 Task: Add an event with the title Conference: Industry Trade Show, date '2024/04/04', time 7:30 AM to 9:30 AMand add a description: The sales team reviews individual and collective sales performance against set targets and key performance indicators (KPIs). They analyze sales metrics, revenue figures, conversion rates, and other relevant data to evaluate progress and identify areas for improvement. This performance review helps identify successful strategies and areas that require adjustment or additional support._x000D_
_x000D_
, put the event into Green category . Add location for the event as: 987 Luxembourg Gardens, Paris, France, logged in from the account softage.3@softage.netand send the event invitation to softage.9@softage.net and softage.10@softage.net. Set a reminder for the event 5 minutes before
Action: Mouse moved to (110, 106)
Screenshot: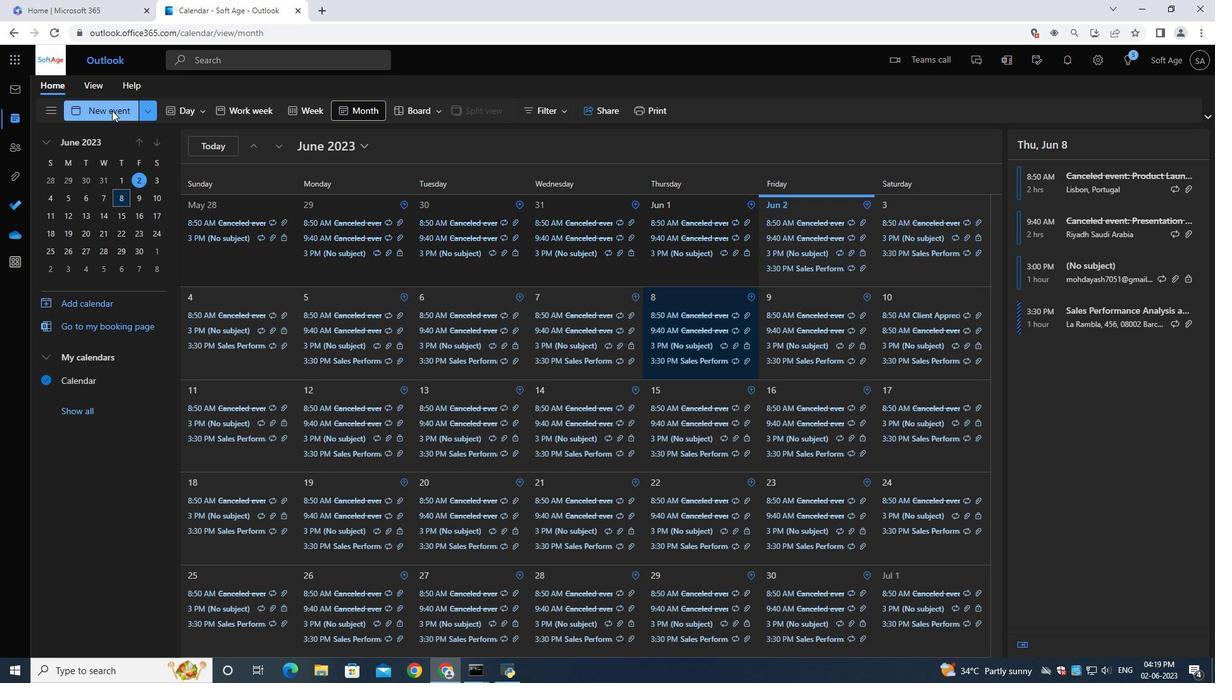 
Action: Mouse pressed left at (110, 106)
Screenshot: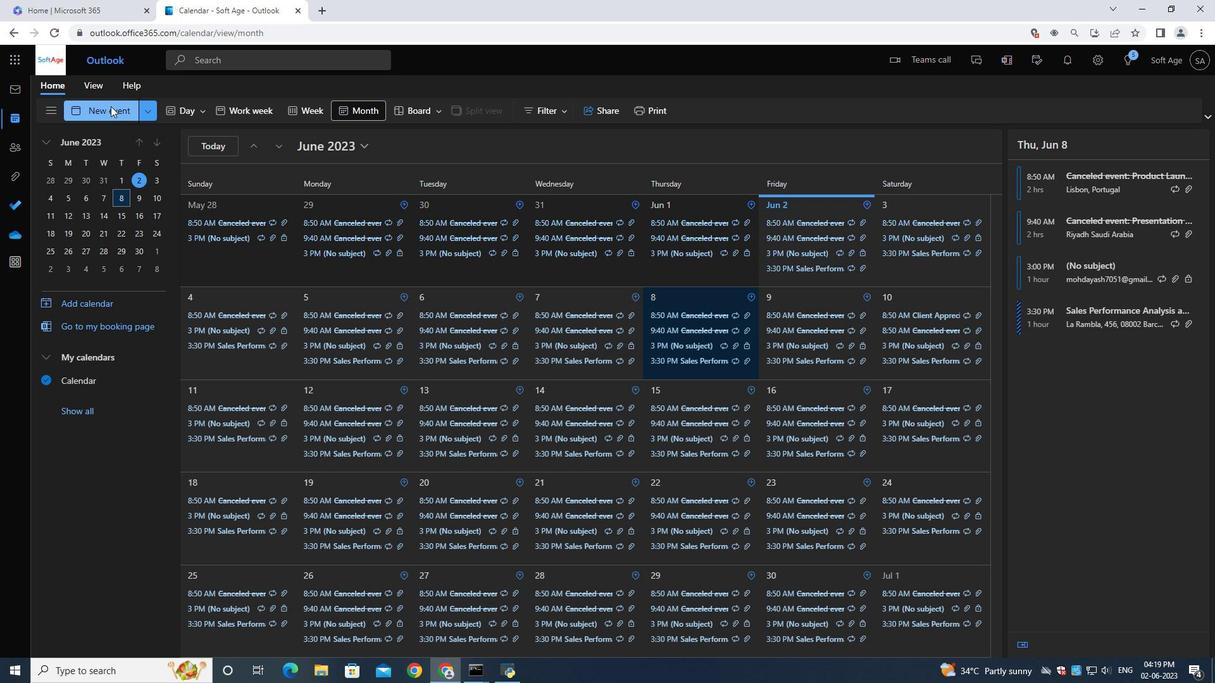 
Action: Mouse moved to (358, 190)
Screenshot: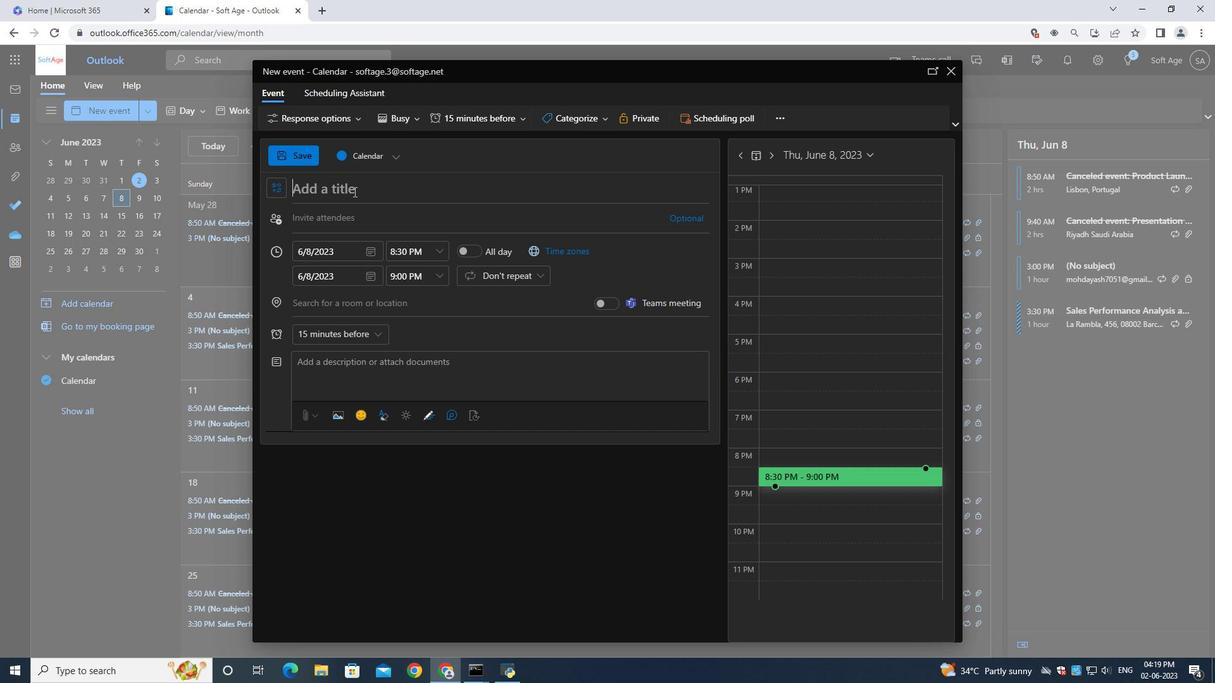 
Action: Key pressed <Key.shift>Confernce<Key.space><Key.backspace><Key.backspace><Key.backspace><Key.backspace>ence<Key.shift_r>:<Key.space><Key.shift>Industry<Key.space><Key.shift>Trade<Key.space>s<Key.backspace><Key.shift>Show<Key.space>
Screenshot: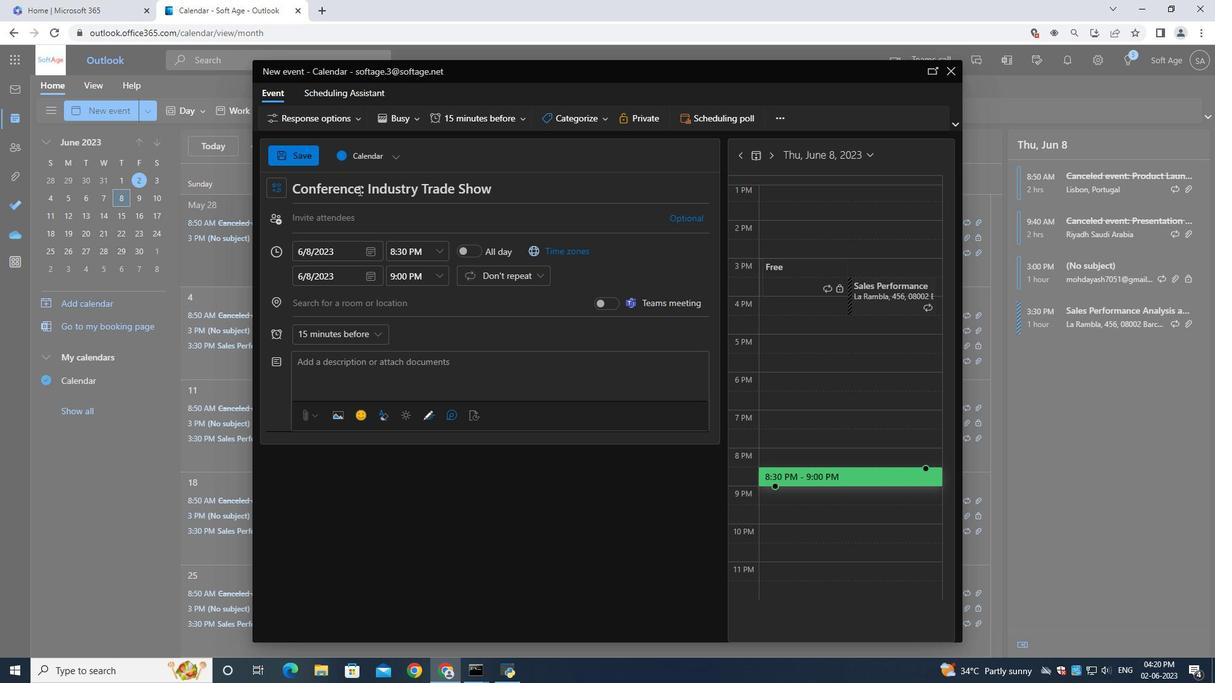 
Action: Mouse moved to (367, 250)
Screenshot: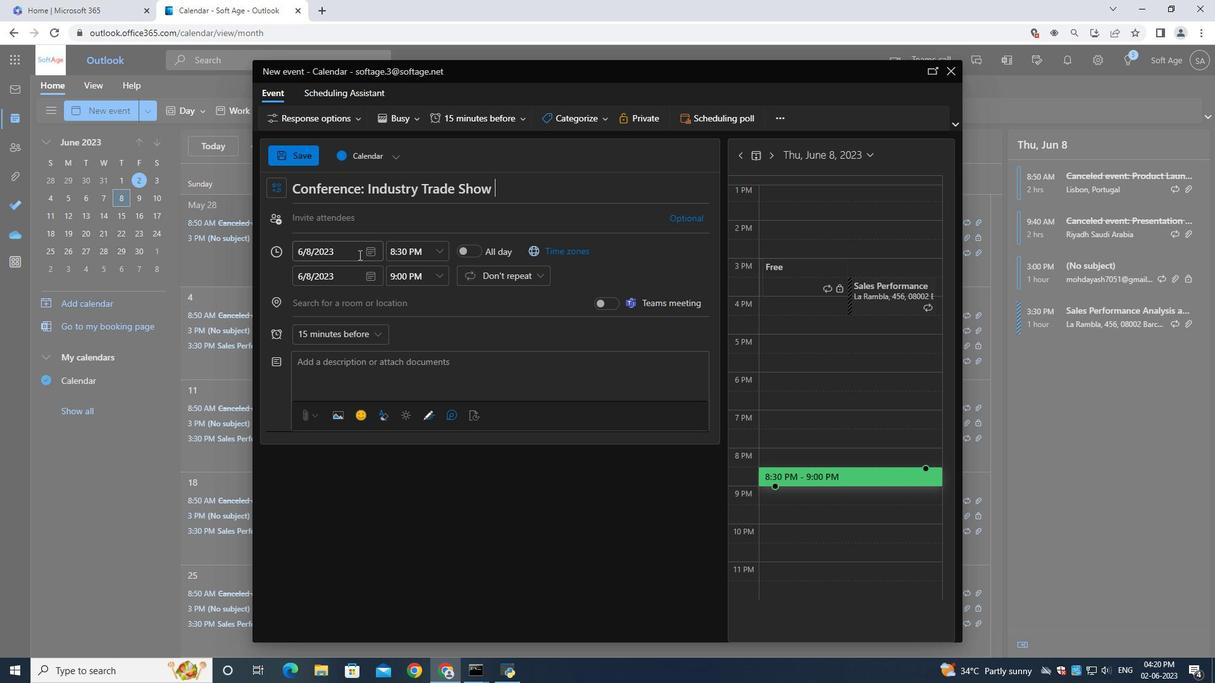 
Action: Mouse pressed left at (367, 250)
Screenshot: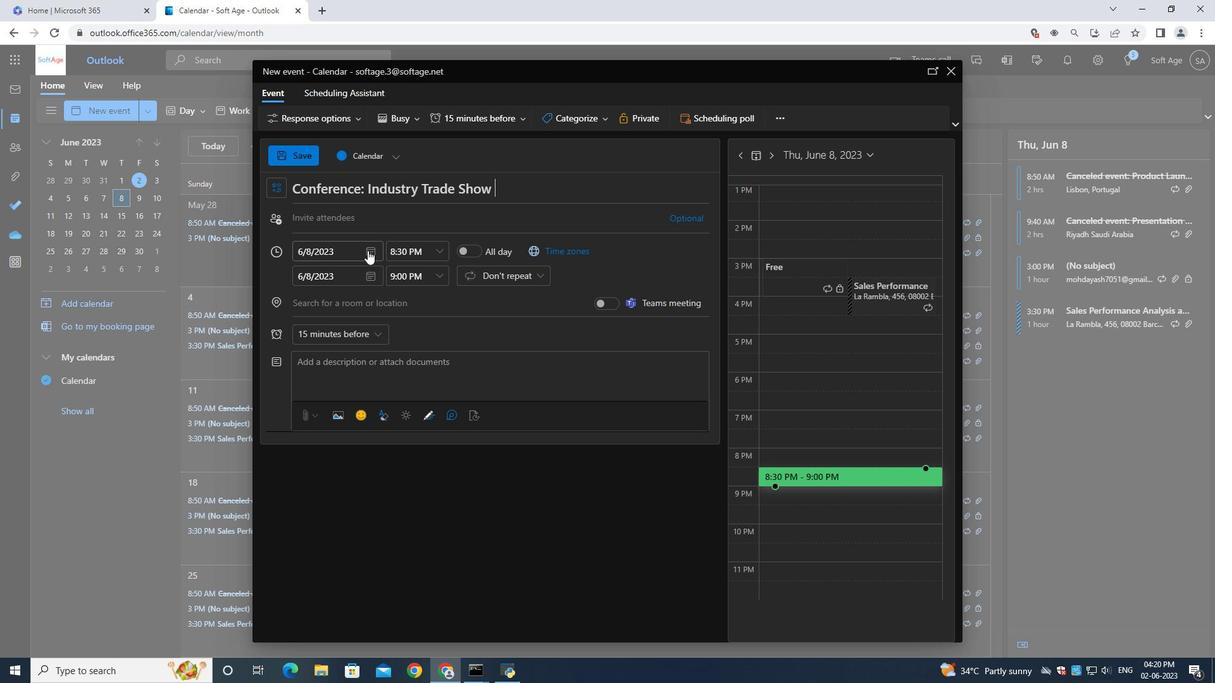 
Action: Mouse moved to (410, 275)
Screenshot: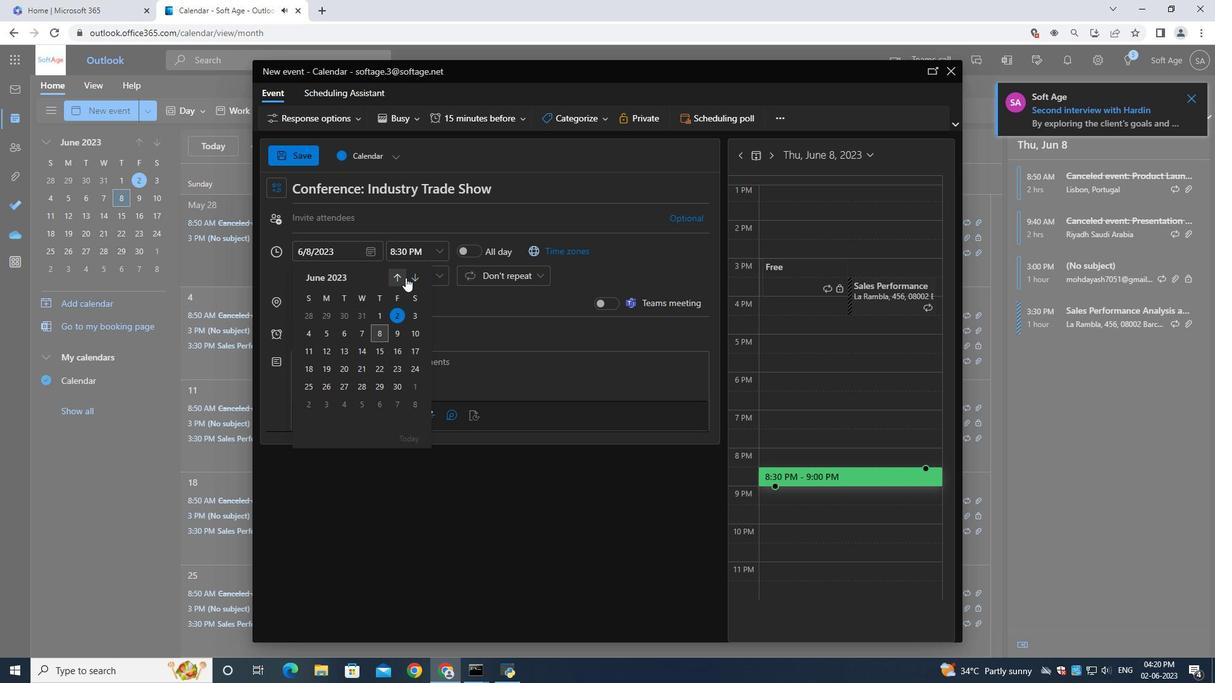 
Action: Mouse pressed left at (410, 275)
Screenshot: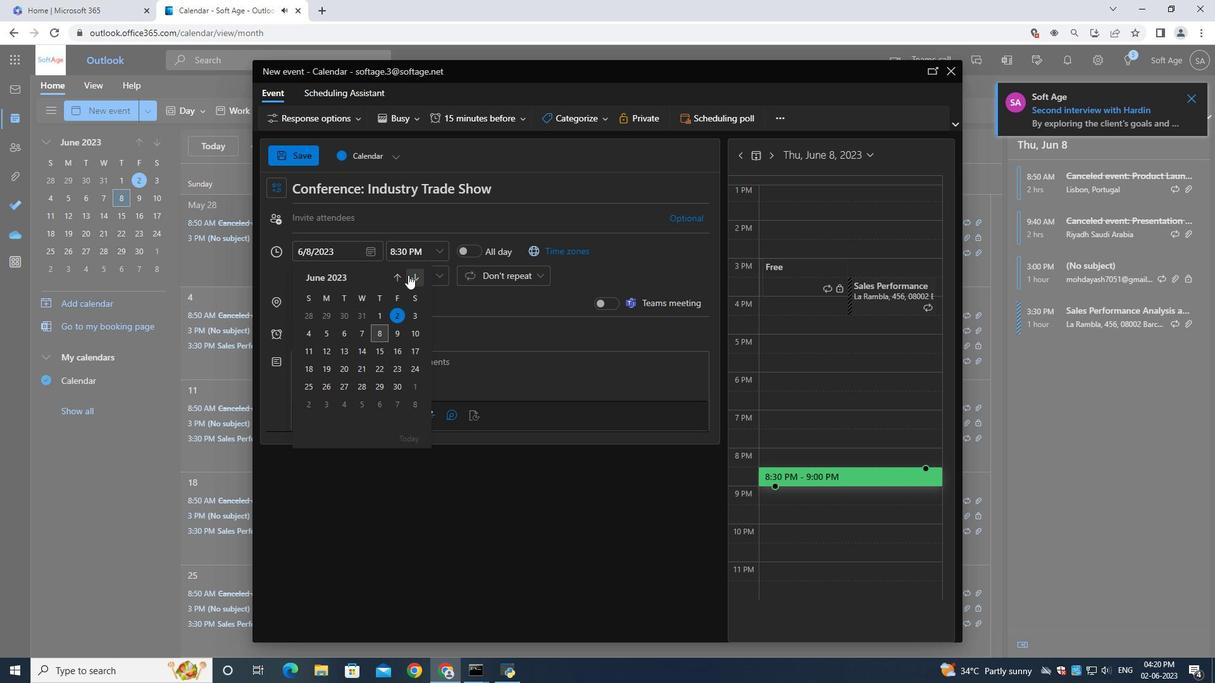 
Action: Mouse moved to (410, 275)
Screenshot: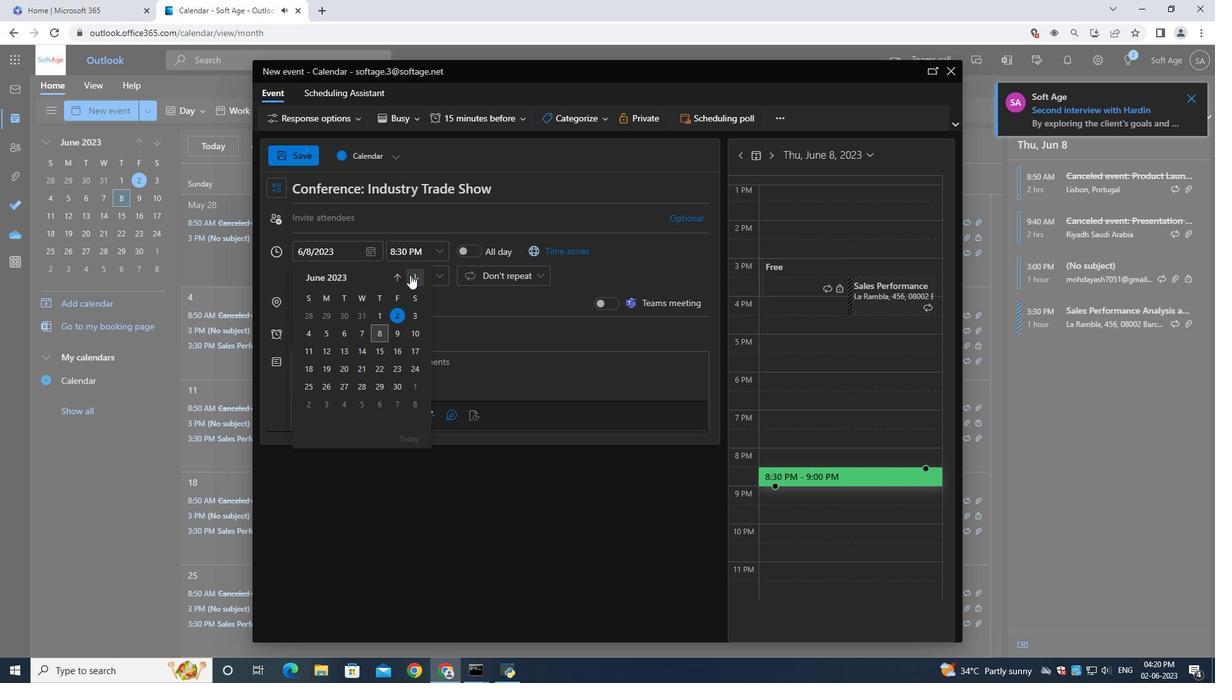 
Action: Mouse pressed left at (410, 275)
Screenshot: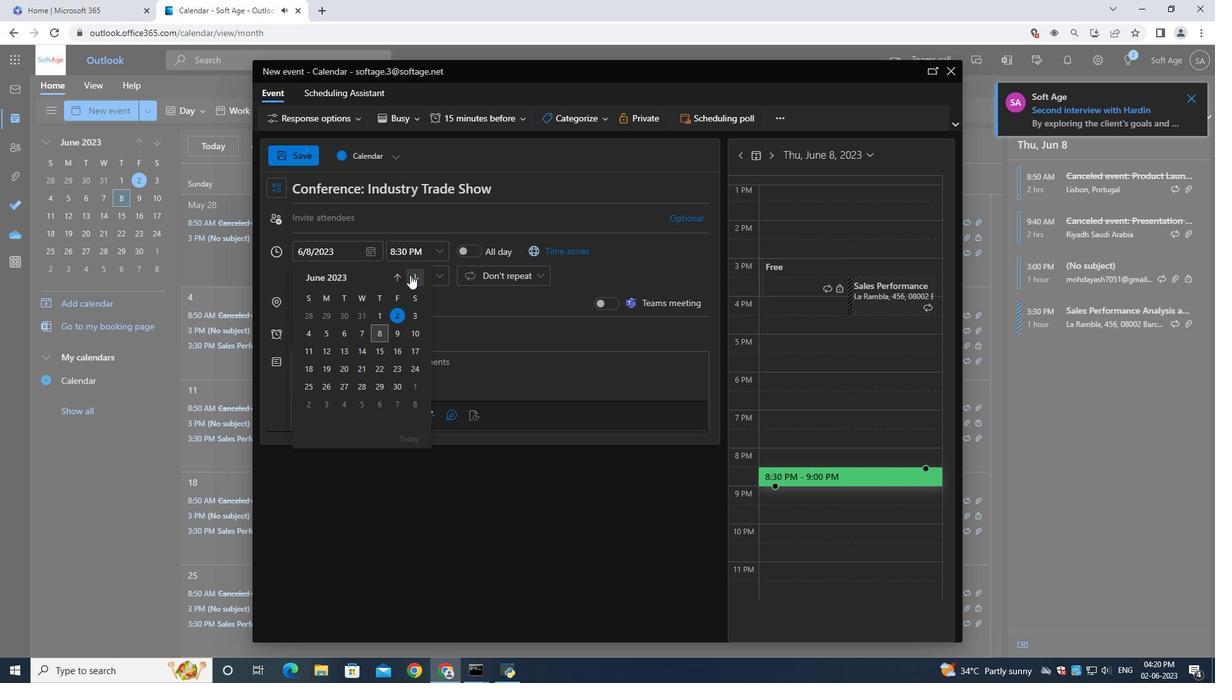 
Action: Mouse pressed left at (410, 275)
Screenshot: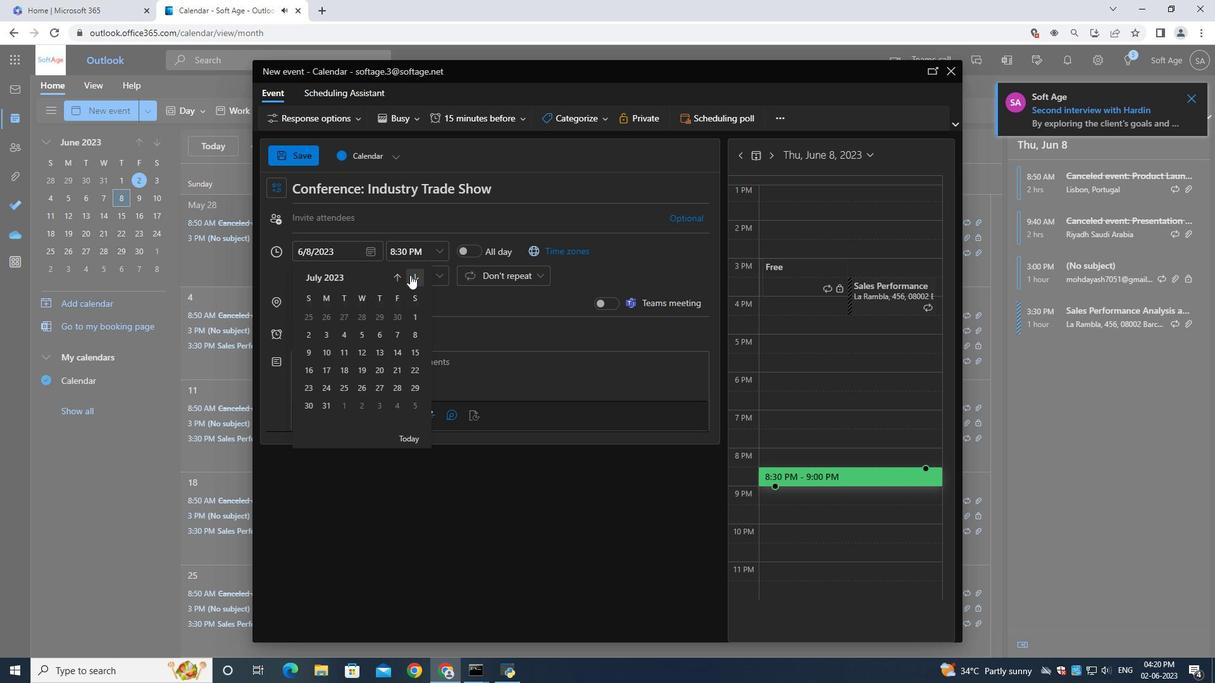 
Action: Mouse moved to (410, 275)
Screenshot: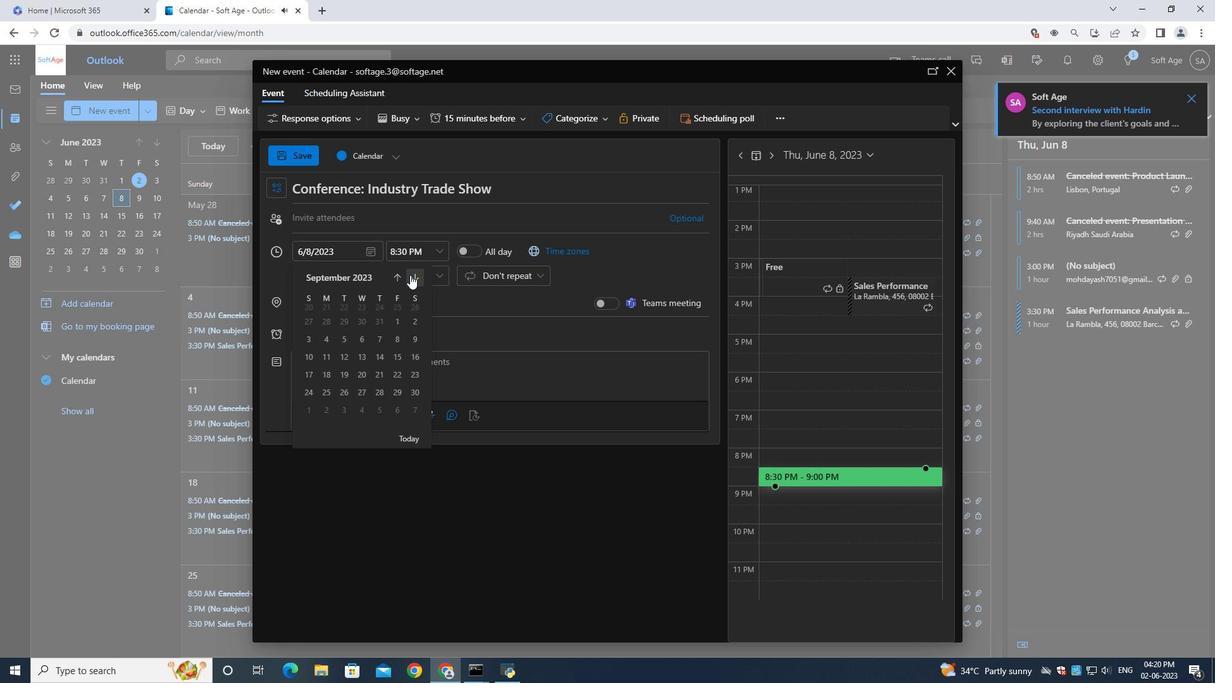 
Action: Mouse pressed left at (410, 275)
Screenshot: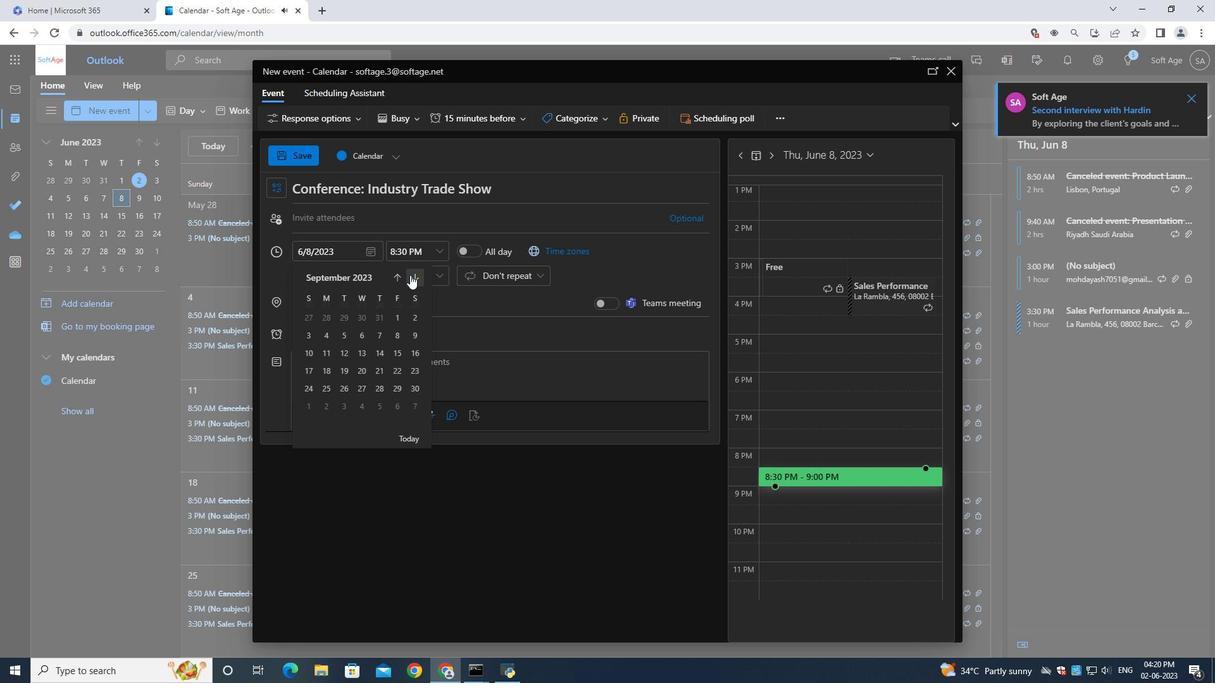 
Action: Mouse moved to (410, 274)
Screenshot: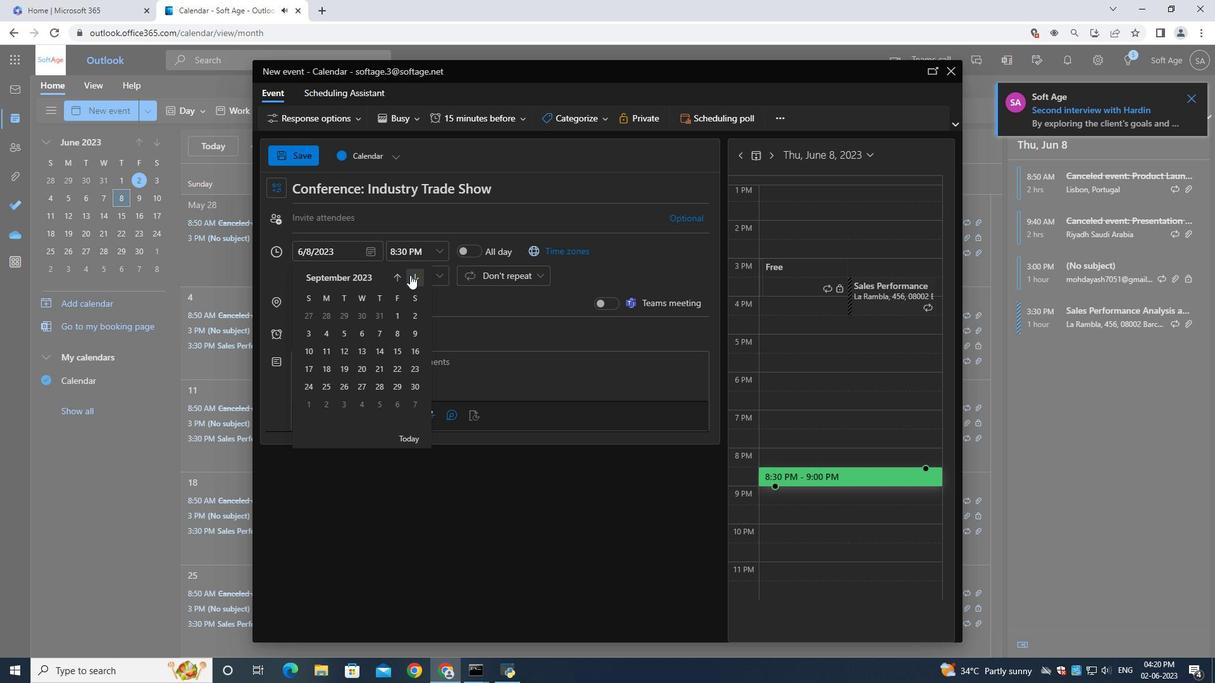 
Action: Mouse pressed left at (410, 274)
Screenshot: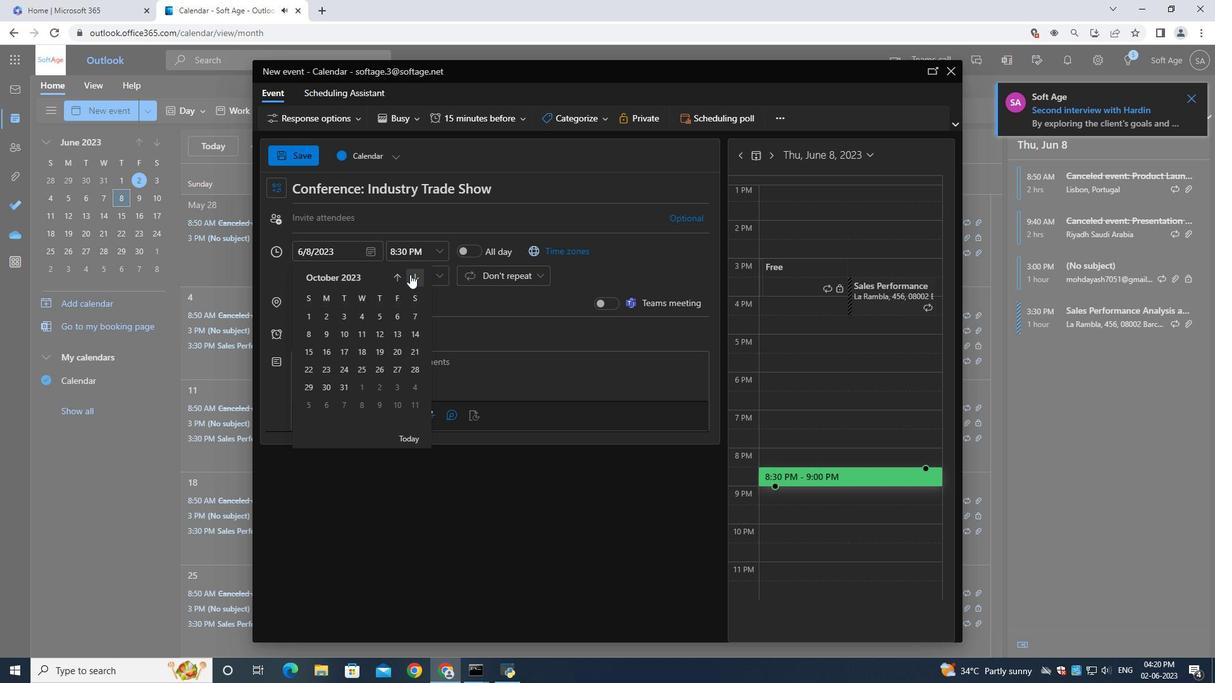 
Action: Mouse moved to (408, 273)
Screenshot: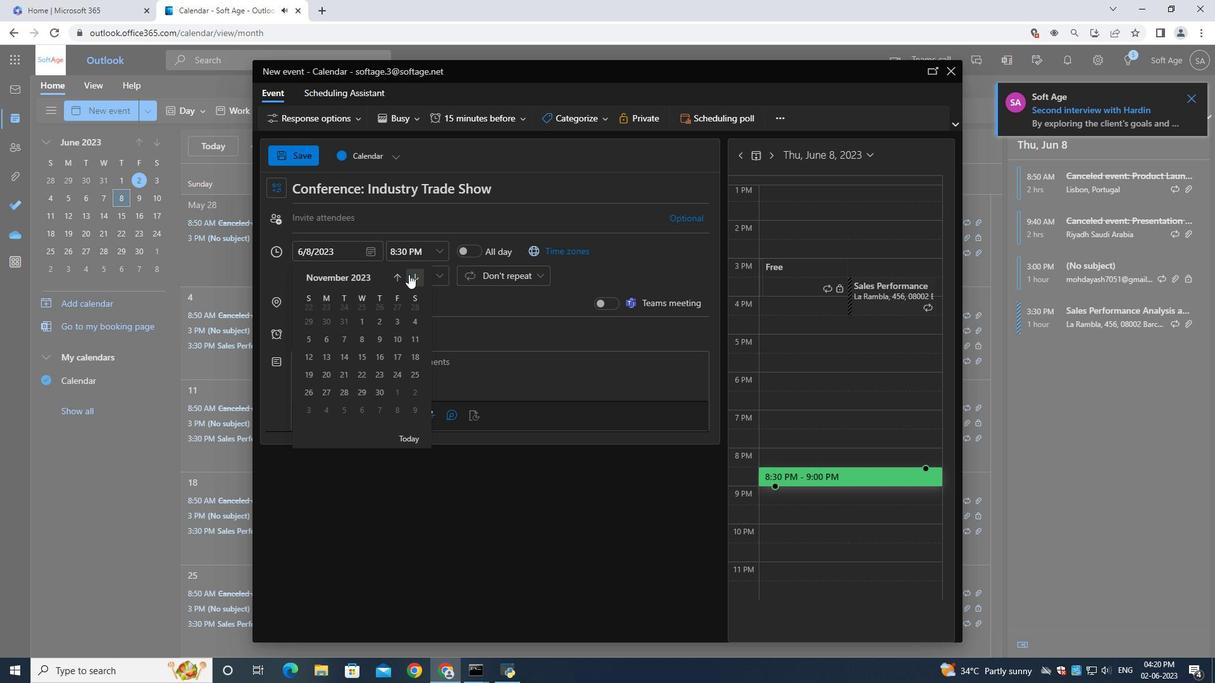 
Action: Mouse pressed left at (408, 273)
Screenshot: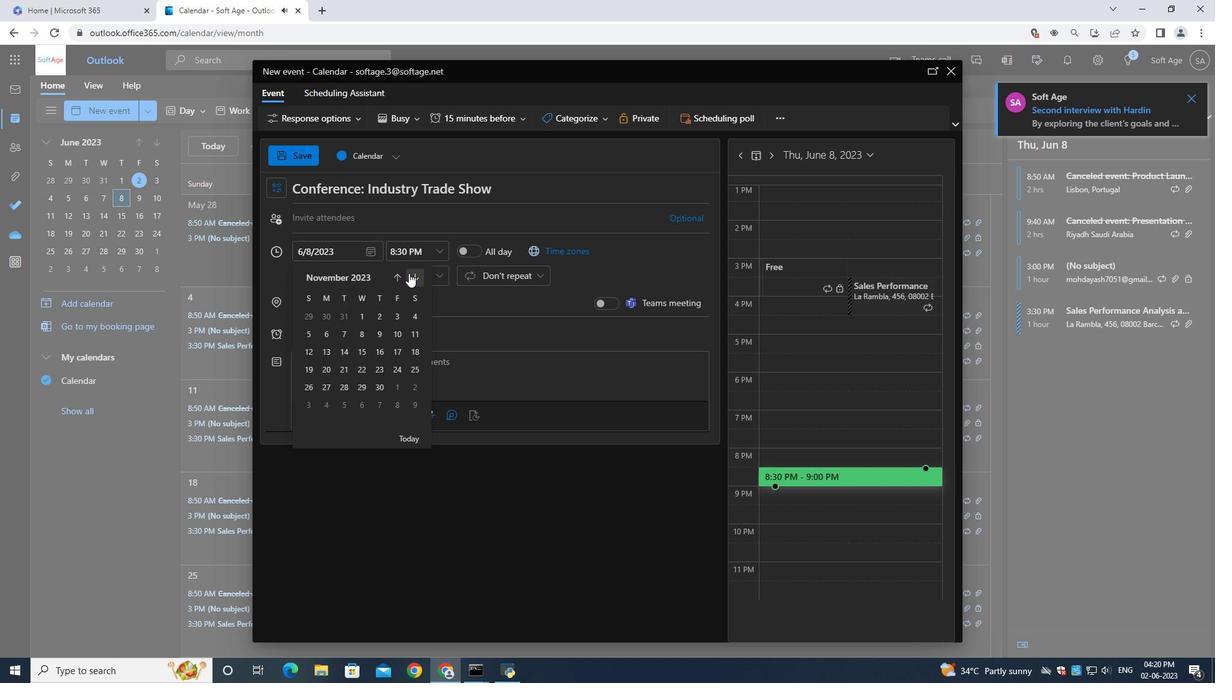 
Action: Mouse moved to (408, 272)
Screenshot: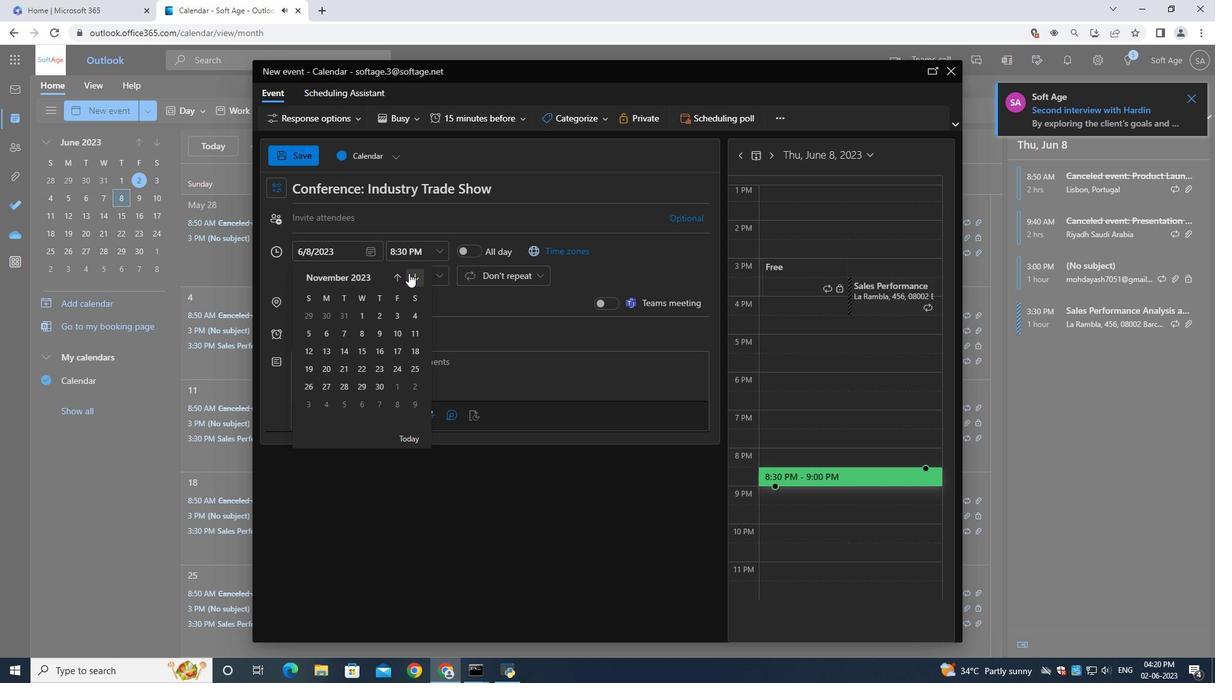 
Action: Mouse pressed left at (408, 272)
Screenshot: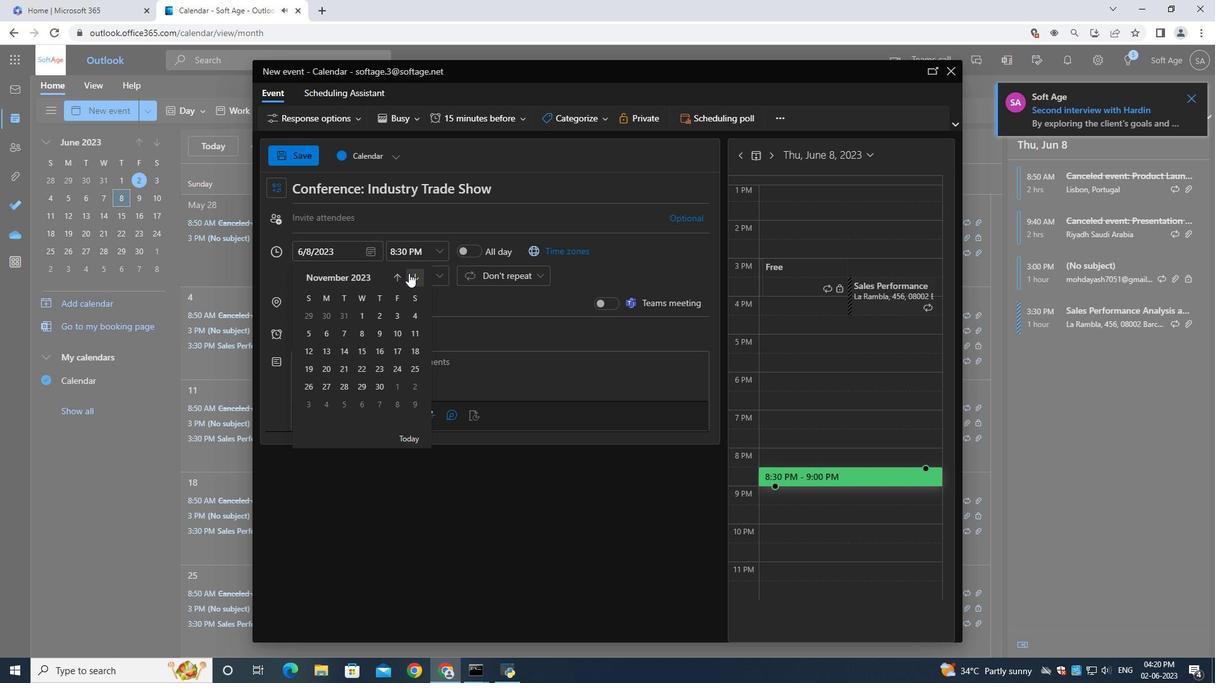 
Action: Mouse moved to (408, 271)
Screenshot: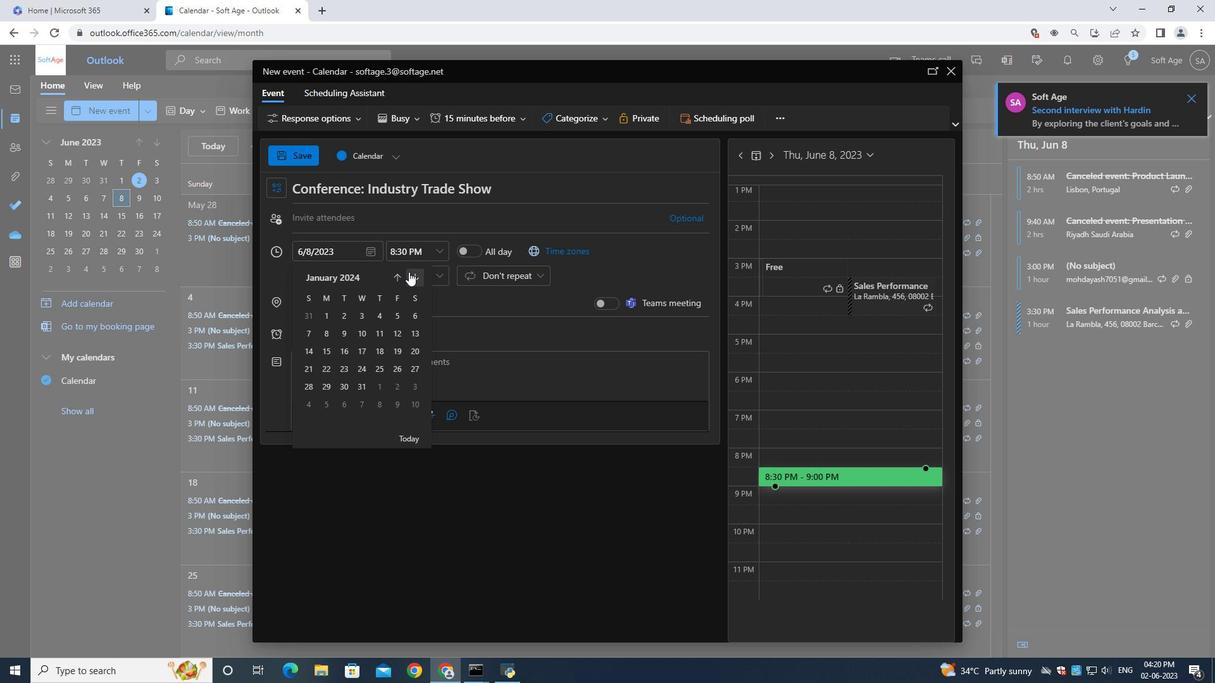 
Action: Mouse pressed left at (408, 271)
Screenshot: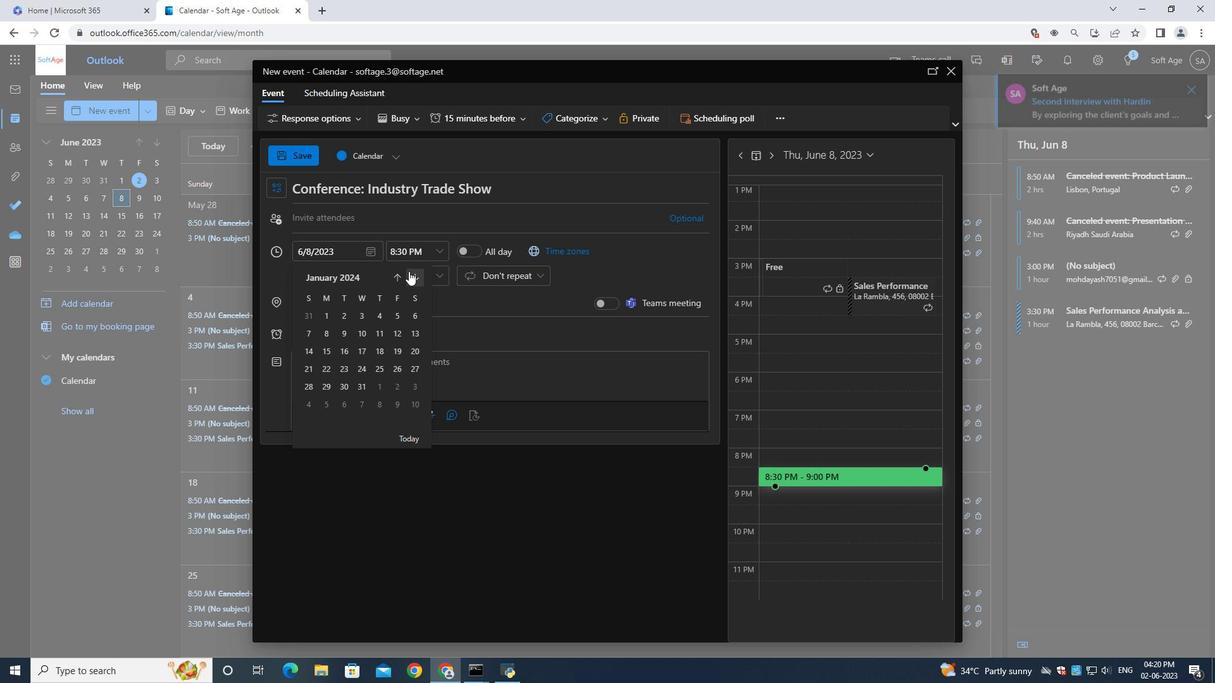 
Action: Mouse moved to (406, 270)
Screenshot: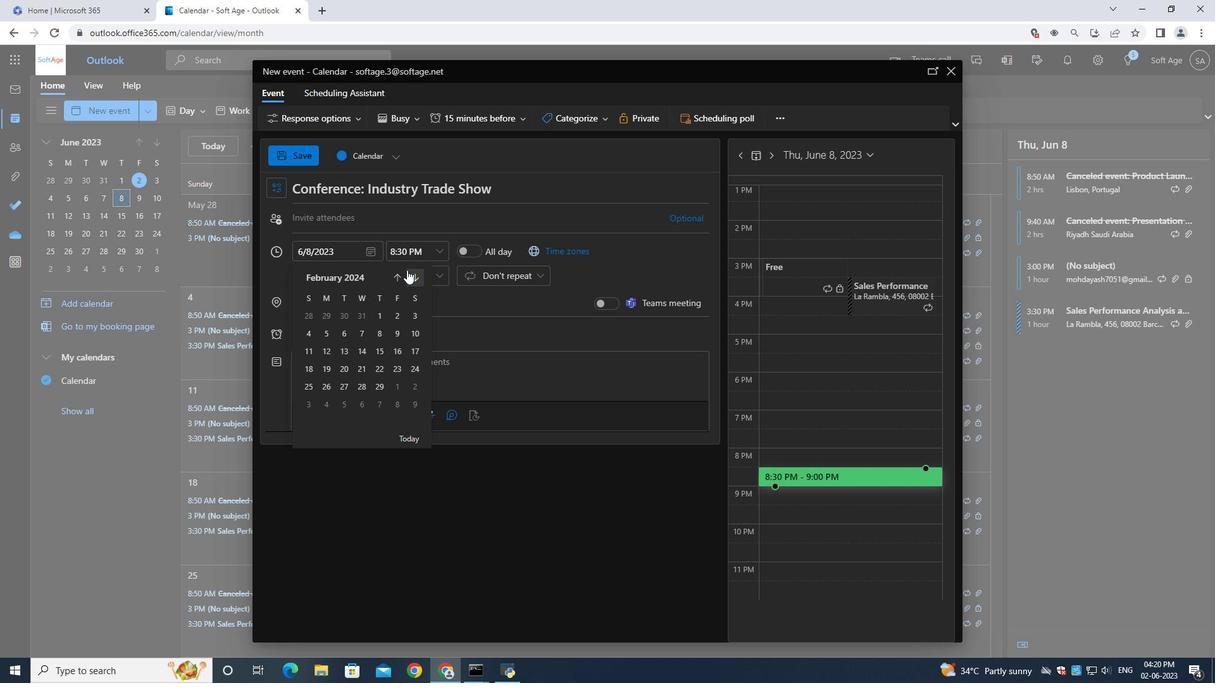 
Action: Mouse pressed left at (406, 270)
Screenshot: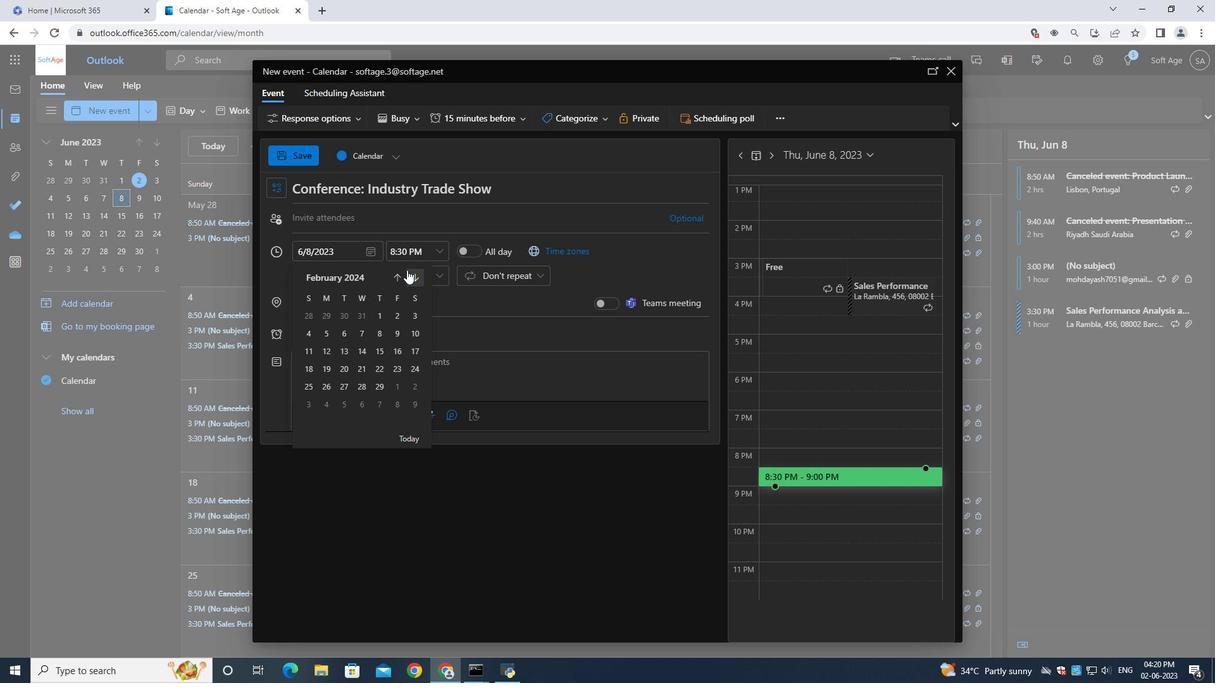 
Action: Mouse moved to (406, 270)
Screenshot: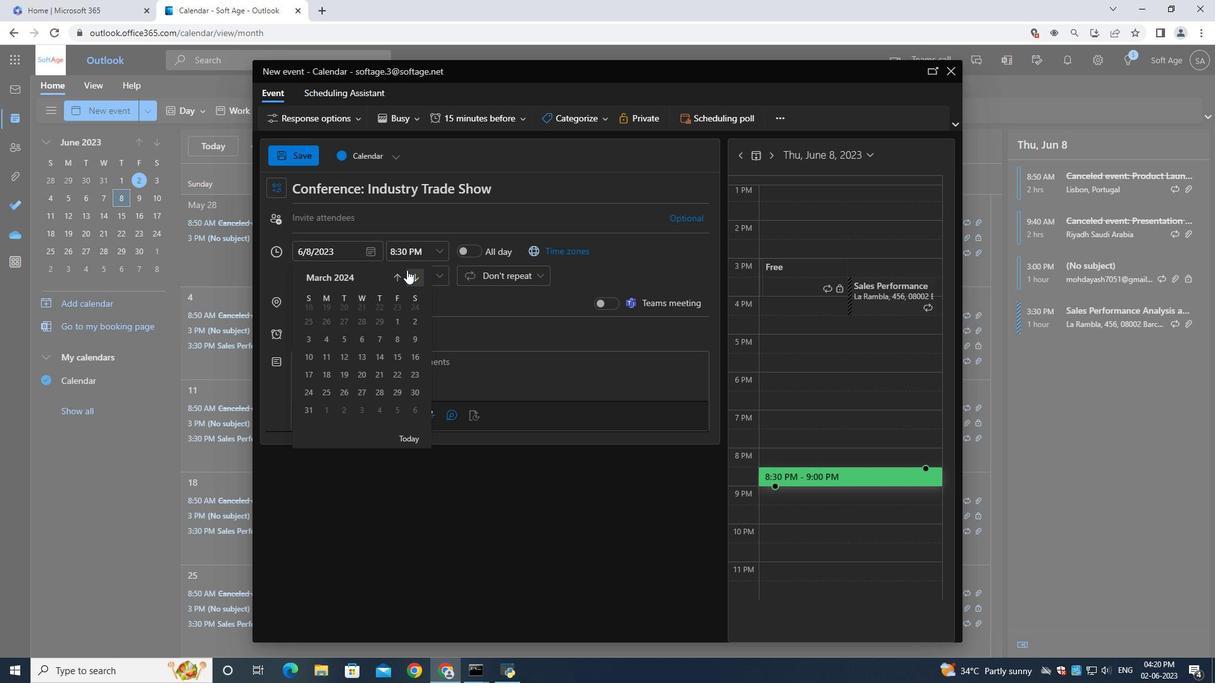 
Action: Mouse pressed left at (406, 270)
Screenshot: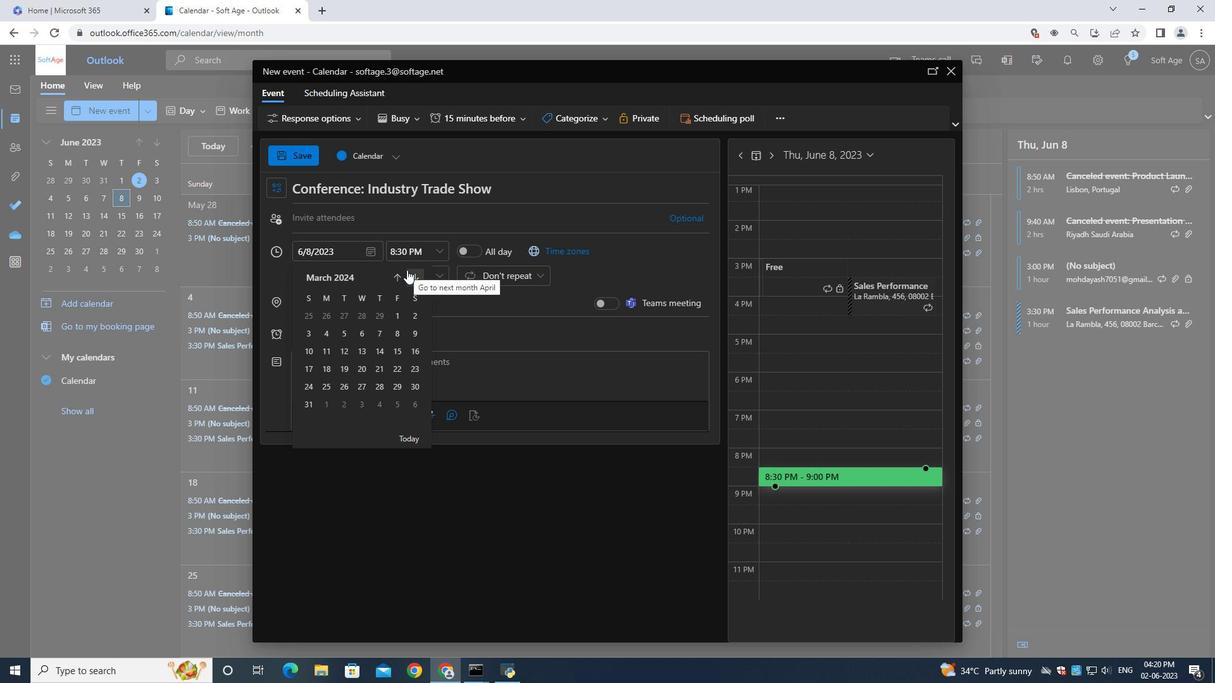 
Action: Mouse moved to (381, 319)
Screenshot: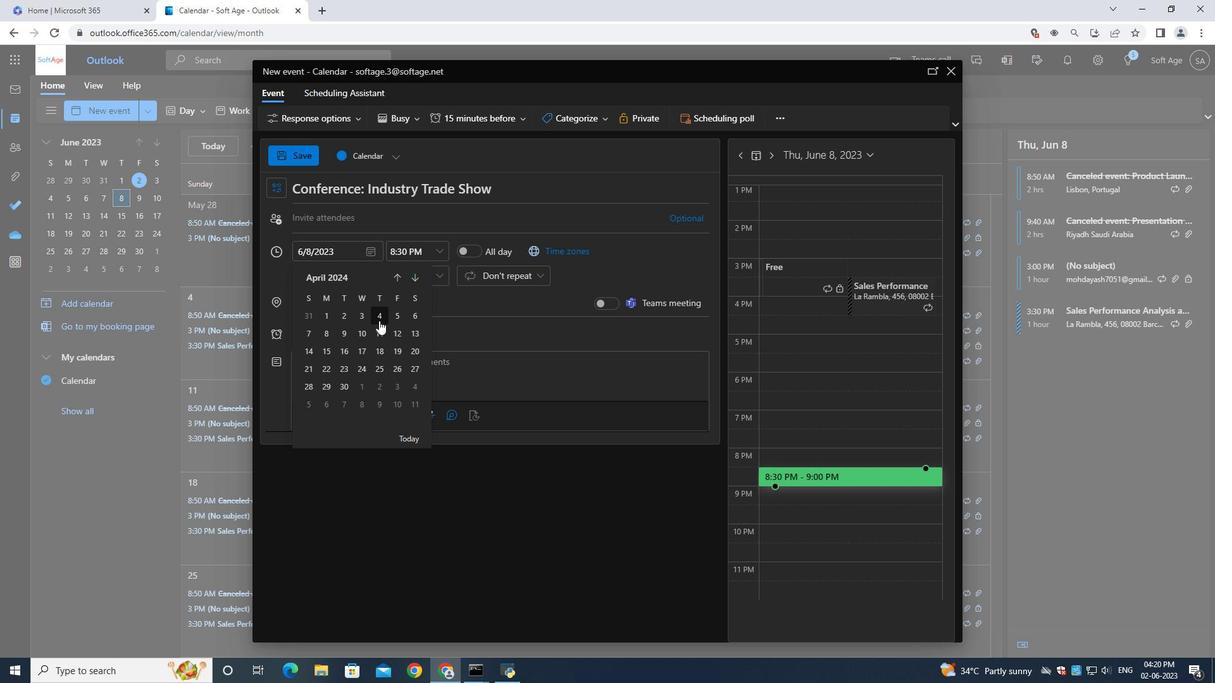 
Action: Mouse pressed left at (381, 319)
Screenshot: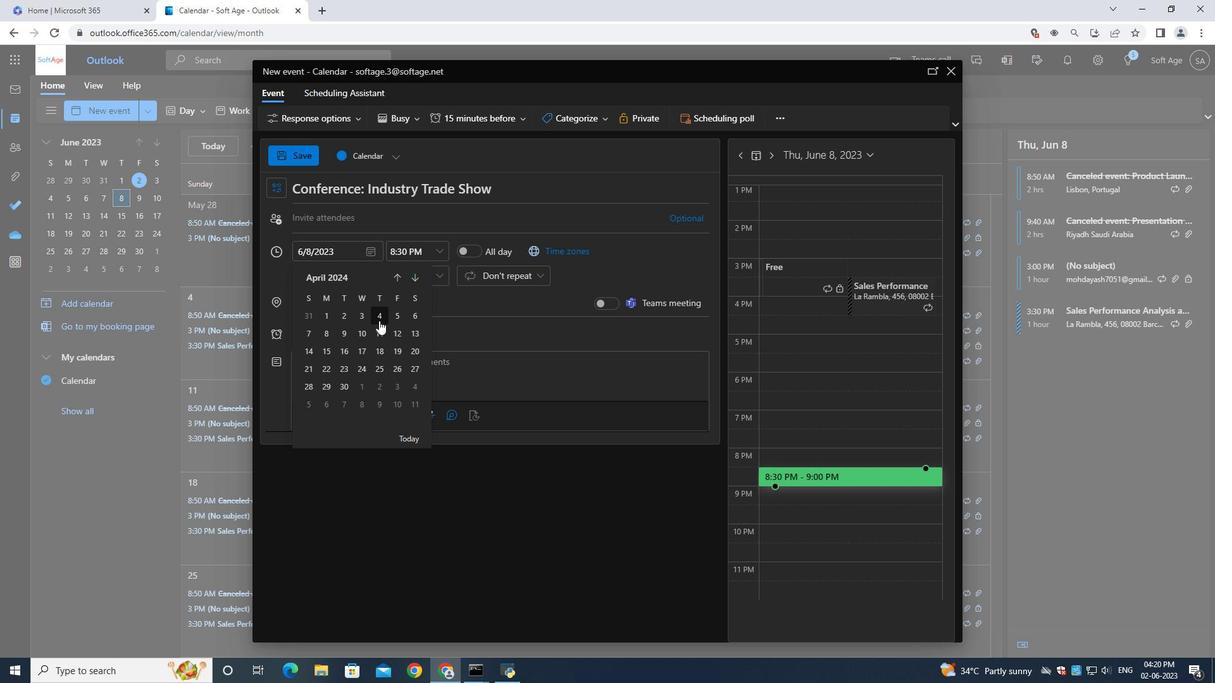 
Action: Mouse moved to (431, 256)
Screenshot: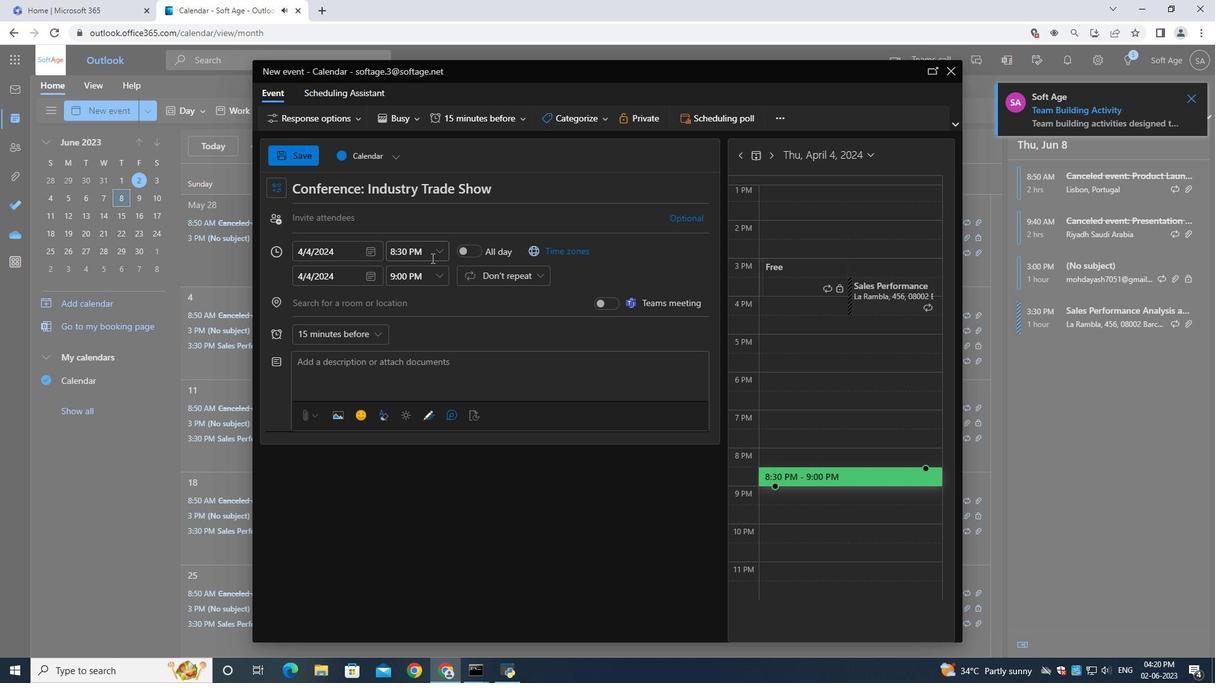 
Action: Mouse pressed left at (431, 256)
Screenshot: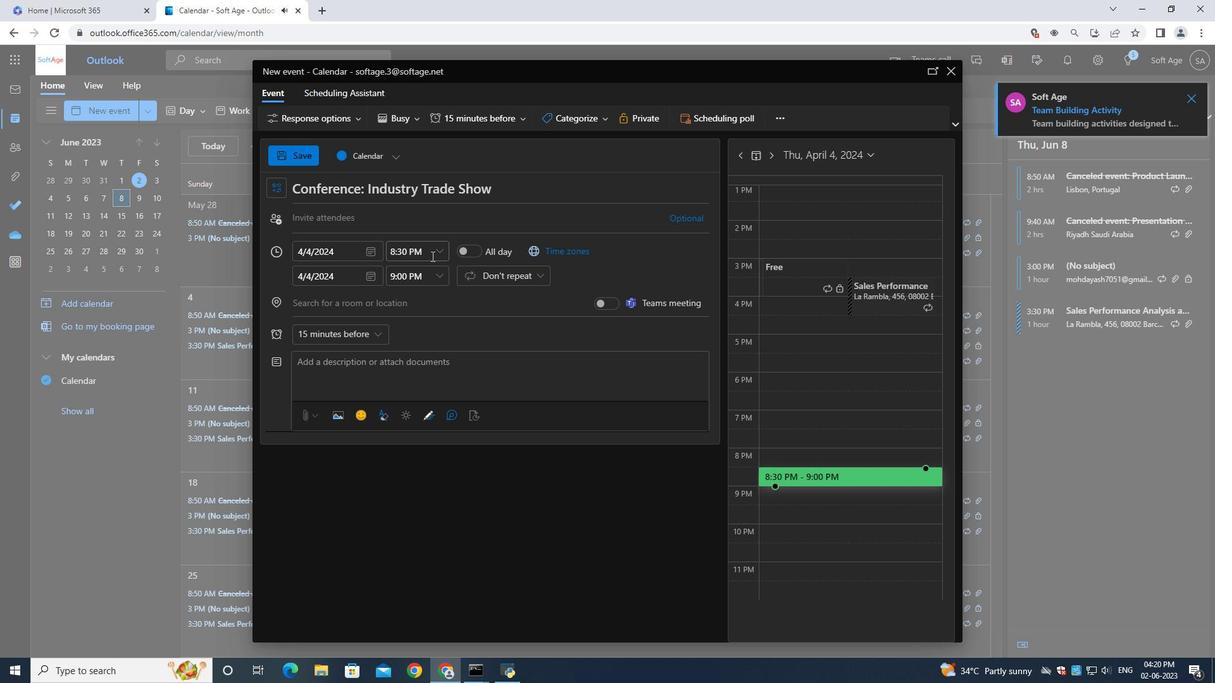 
Action: Mouse moved to (433, 256)
Screenshot: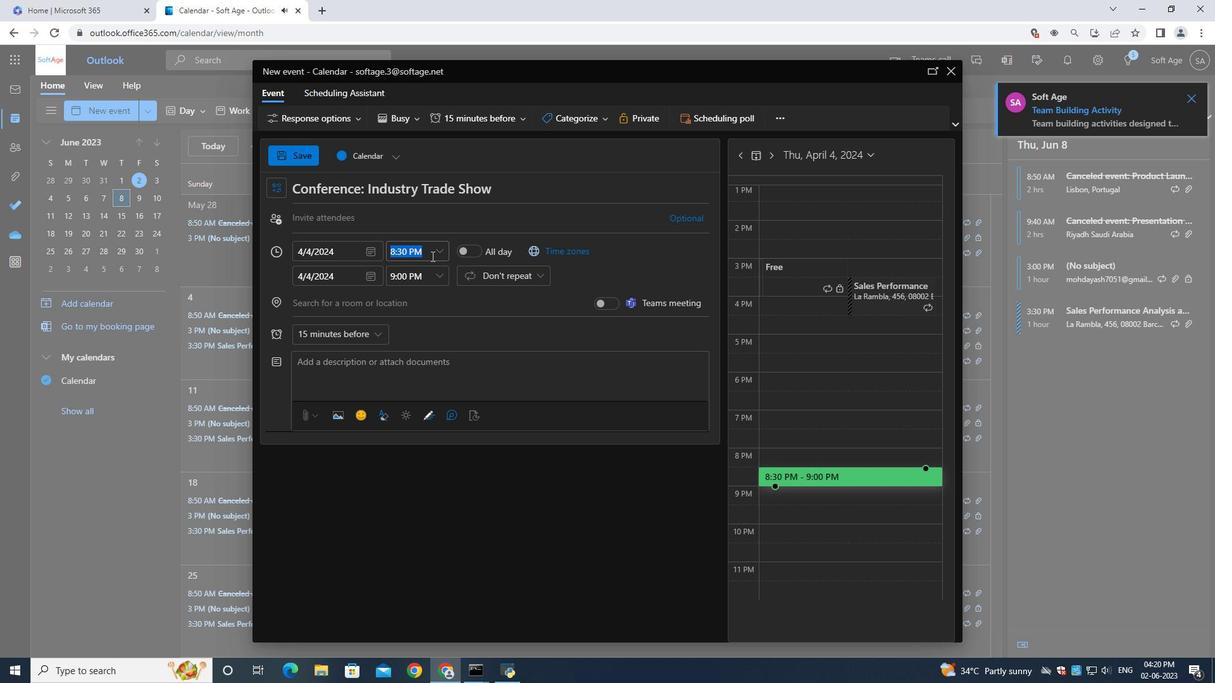 
Action: Key pressed 7<Key.shift_r>:30<Key.shift>AM
Screenshot: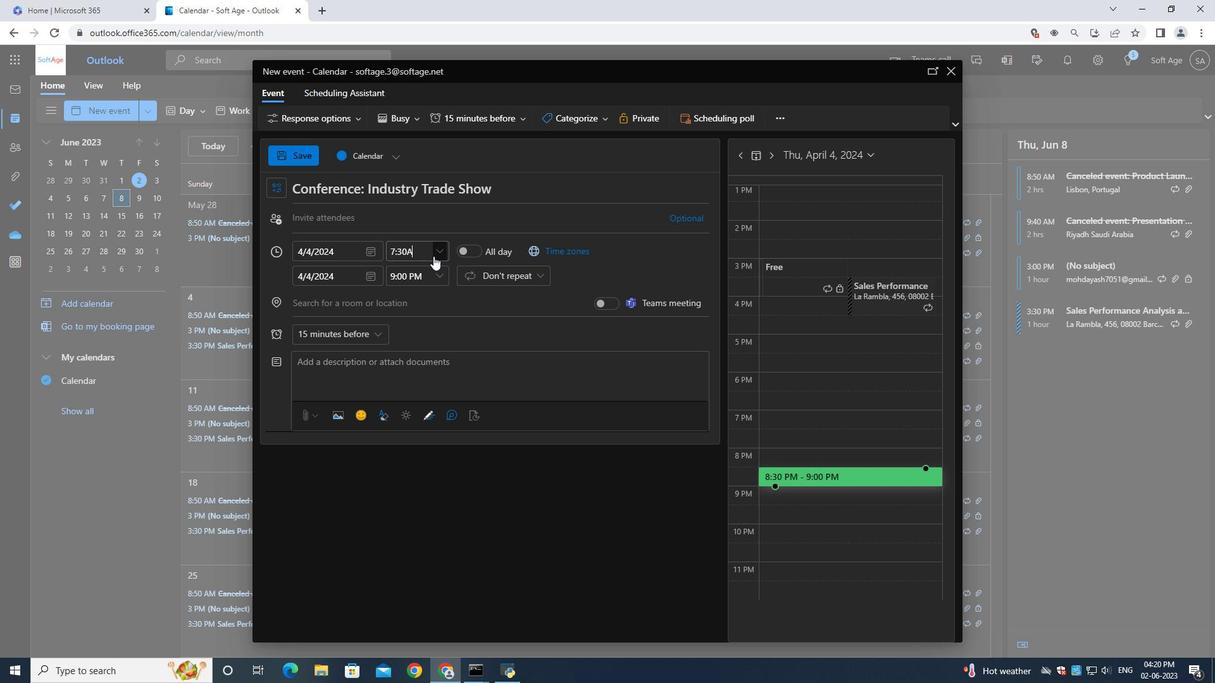 
Action: Mouse moved to (420, 282)
Screenshot: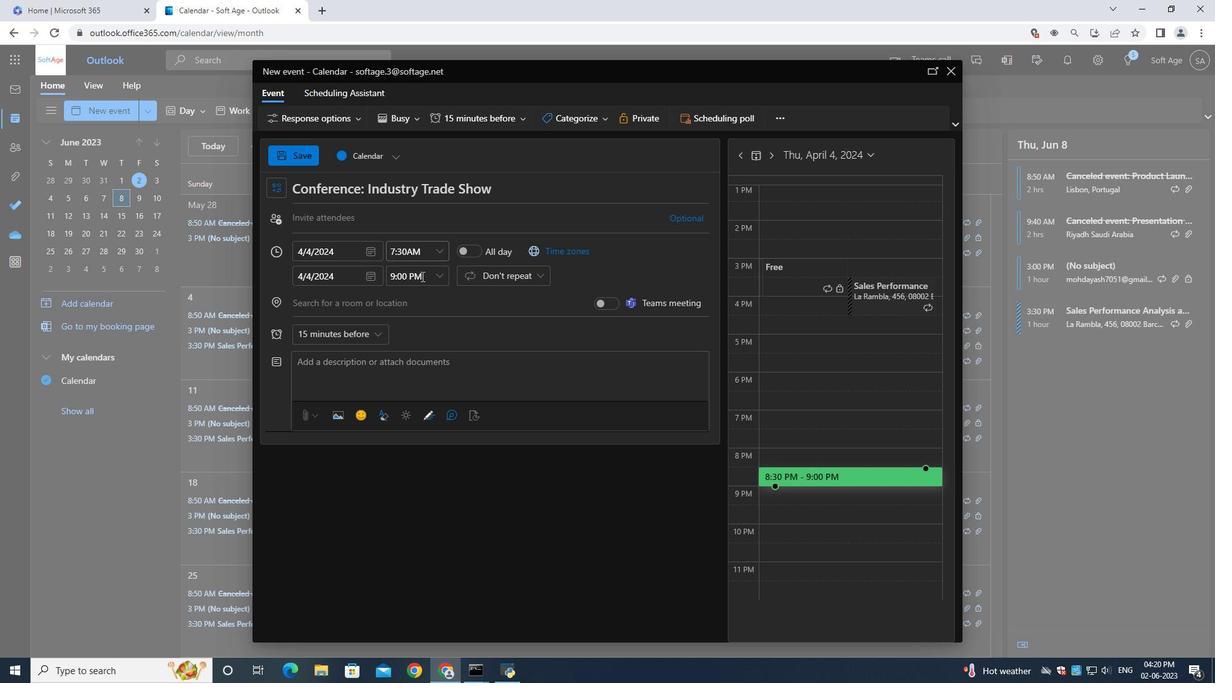 
Action: Mouse pressed left at (420, 282)
Screenshot: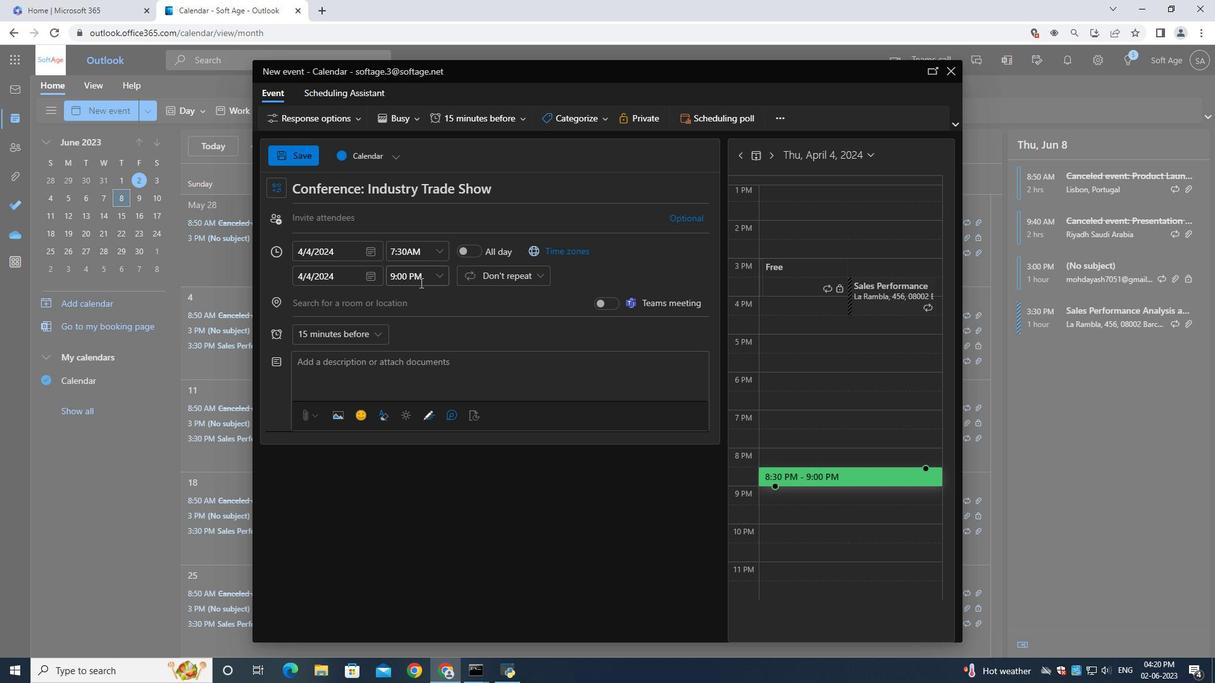 
Action: Mouse moved to (420, 282)
Screenshot: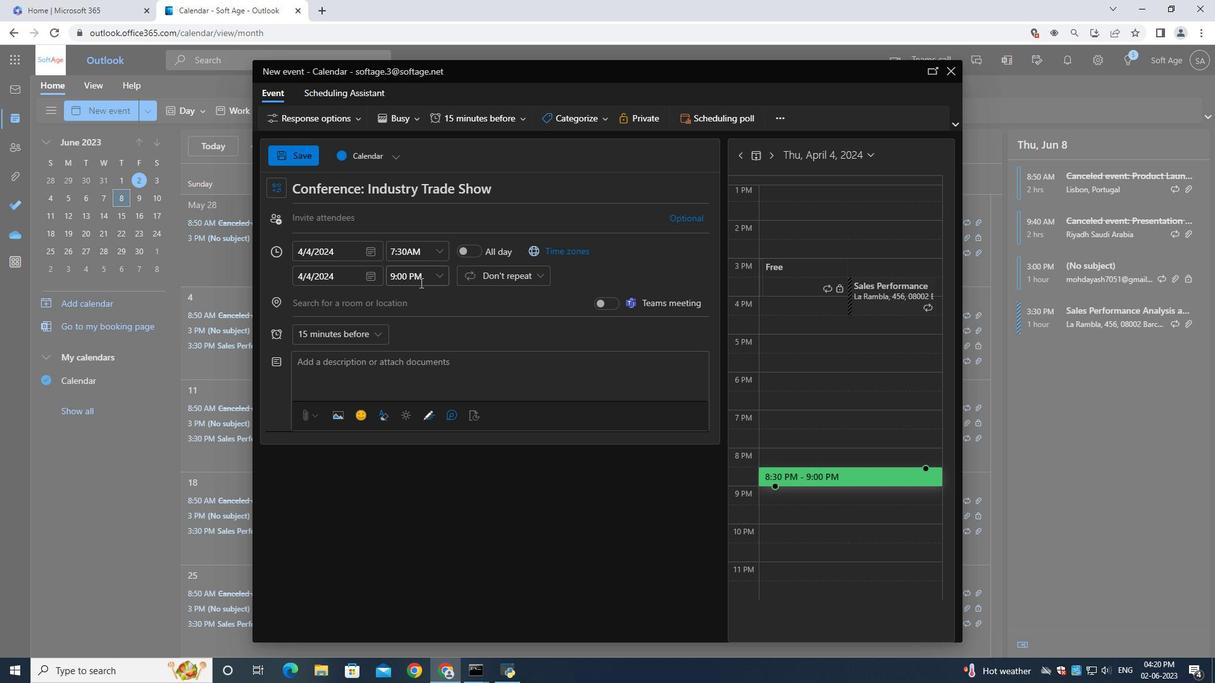 
Action: Key pressed 9<Key.shift_r>:30<Key.shift>AM
Screenshot: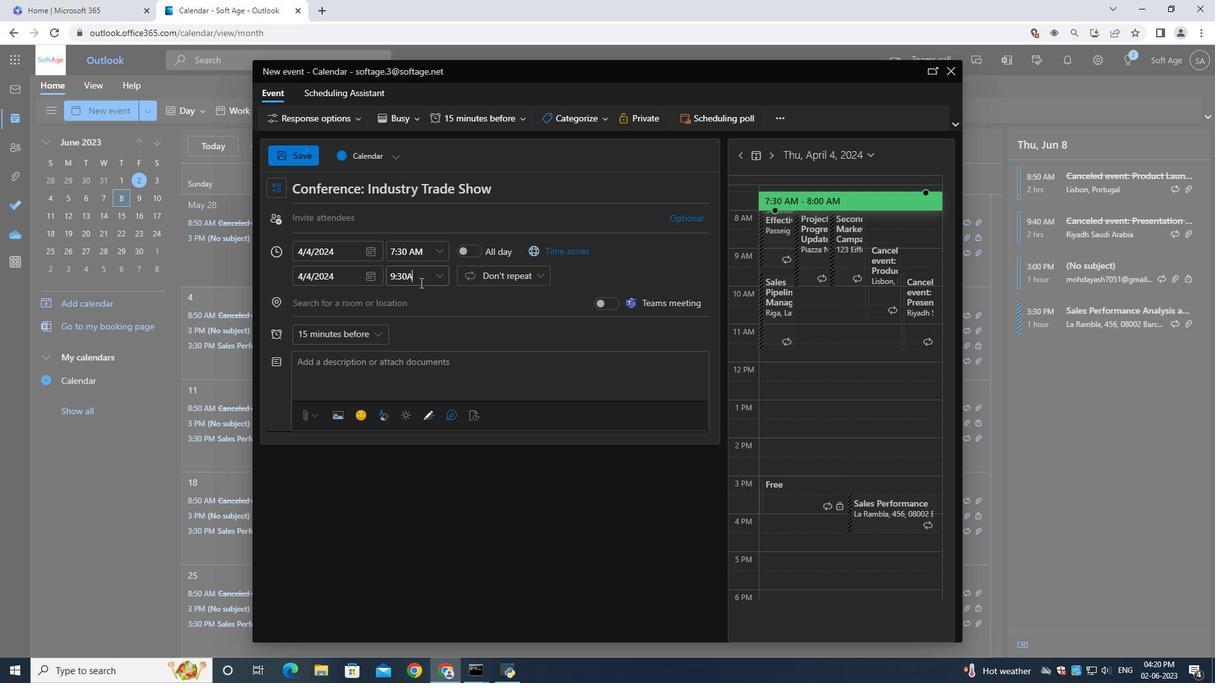 
Action: Mouse moved to (360, 357)
Screenshot: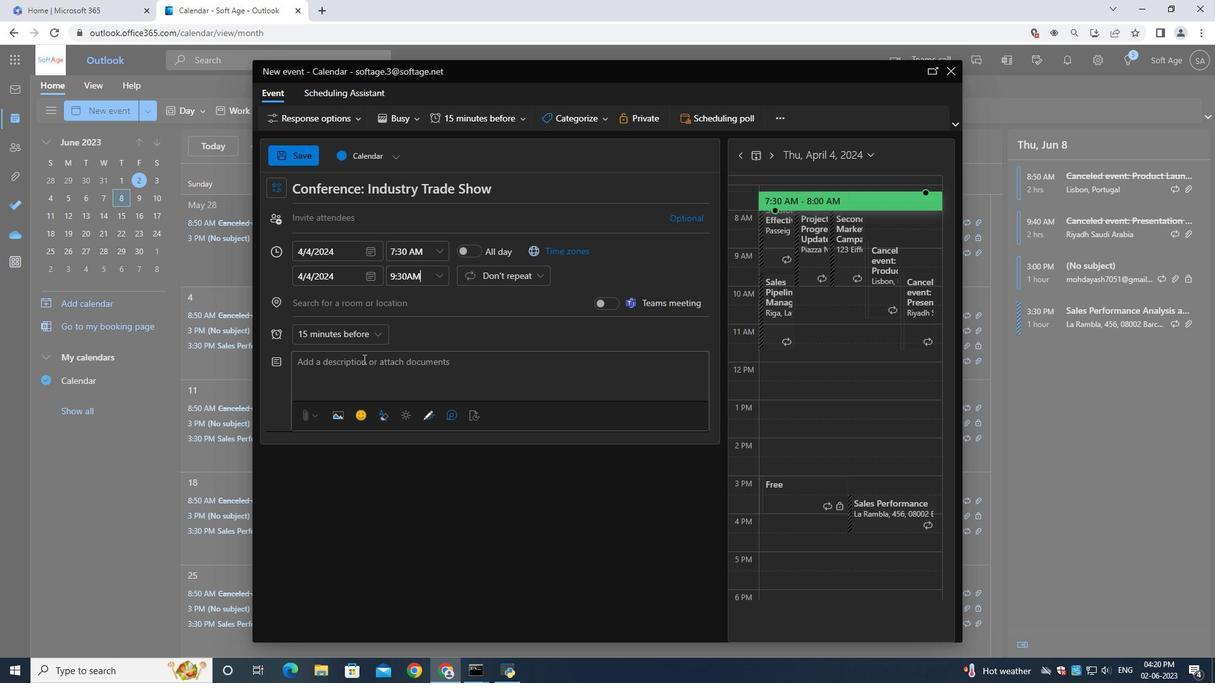 
Action: Mouse pressed left at (360, 357)
Screenshot: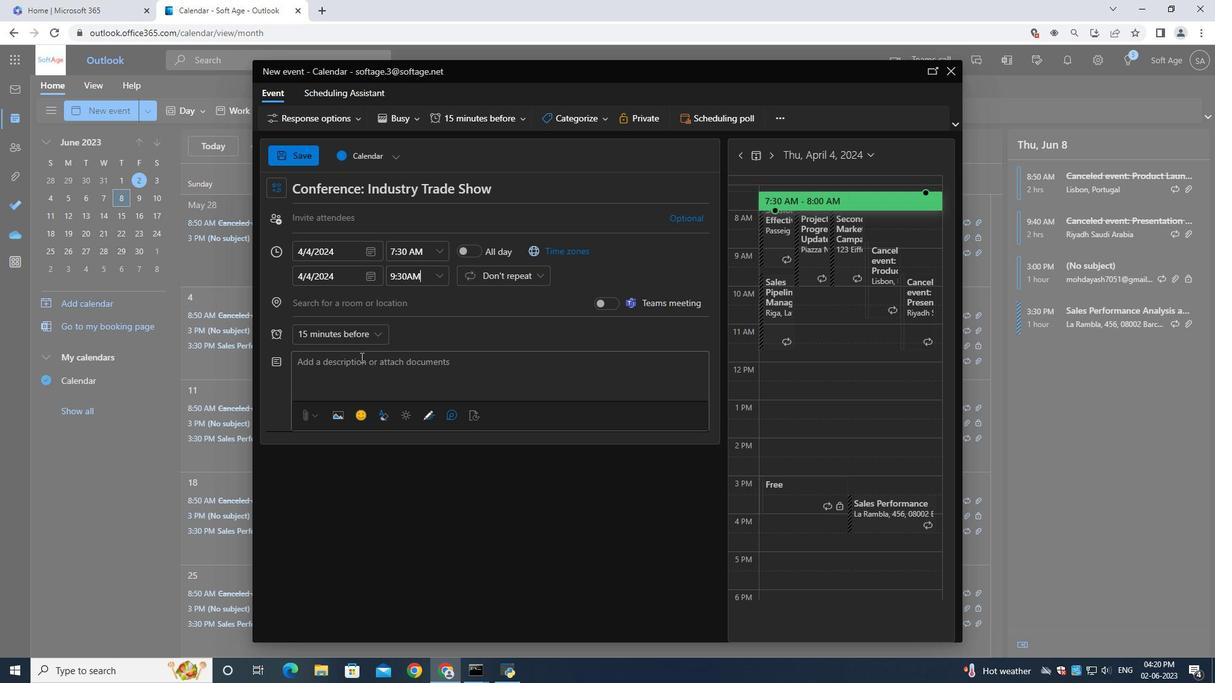 
Action: Mouse moved to (358, 360)
Screenshot: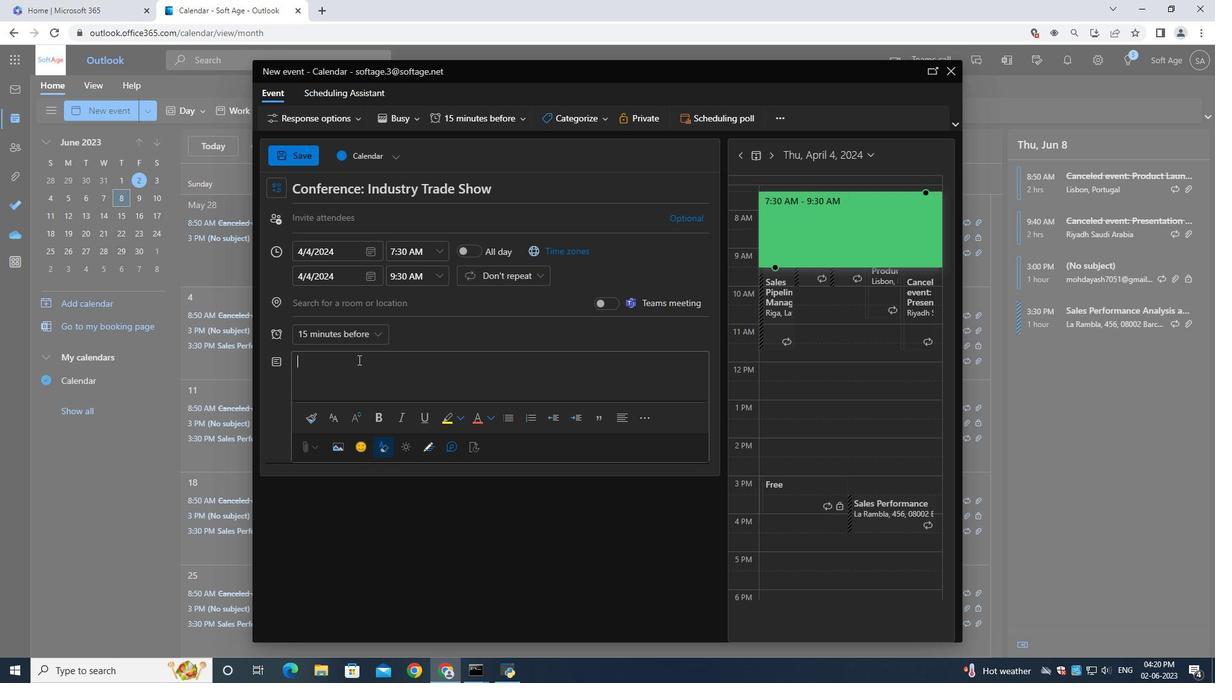 
Action: Key pressed <Key.shift>The<Key.space>sales<Key.space>team<Key.space>review<Key.space>
Screenshot: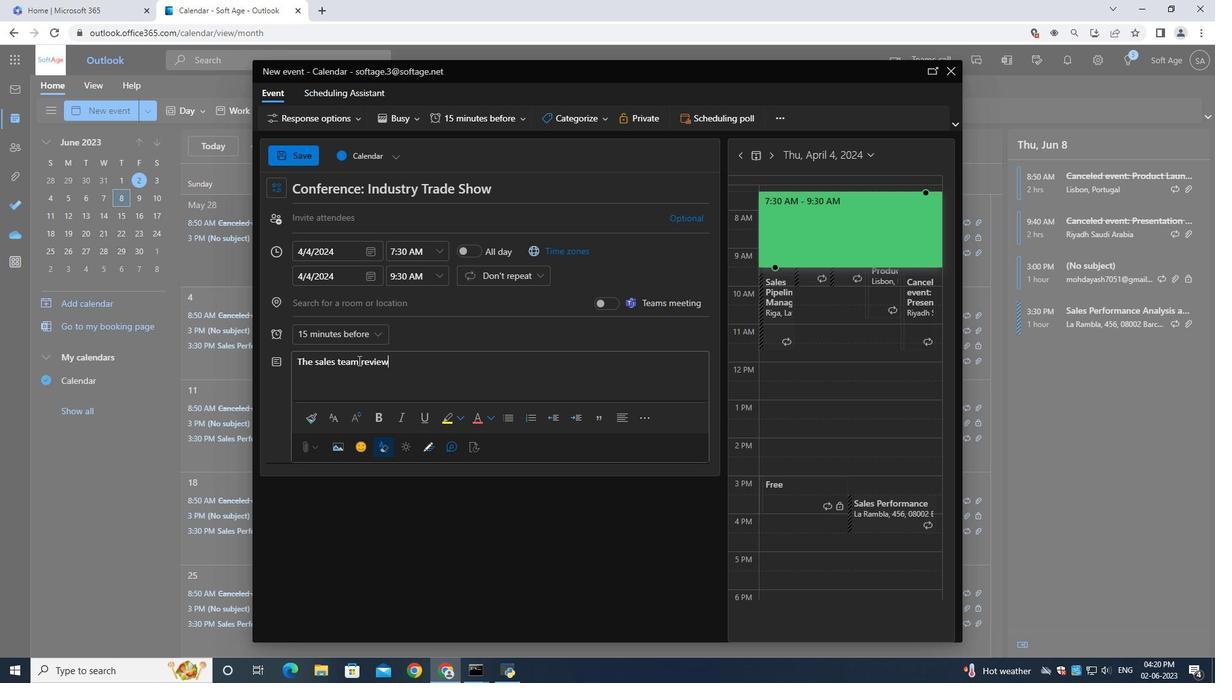 
Action: Mouse moved to (384, 264)
Screenshot: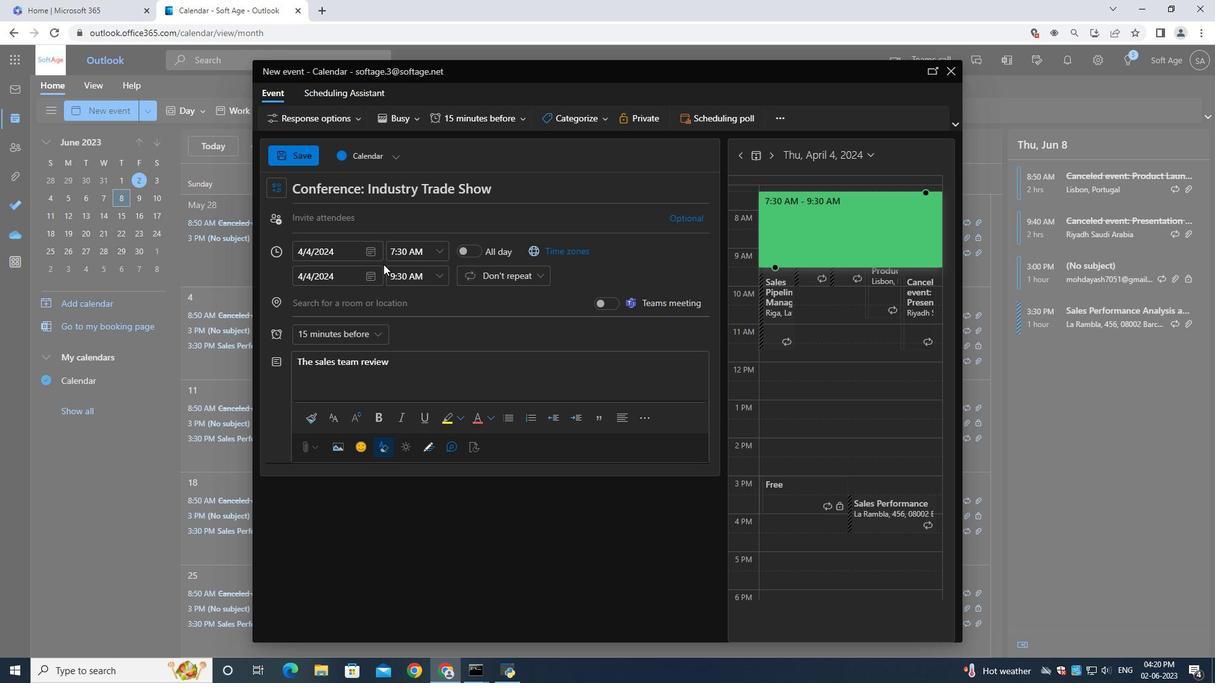 
Action: Key pressed <Key.backspace>s<Key.space>individual<Key.space>and<Key.space>collective<Key.space>sales<Key.space>performance<Key.space>against<Key.space>set<Key.space>targets<Key.space>and<Key.space>key<Key.space>performance<Key.space>indicators<Key.space><Key.shift>(KPIs<Key.shift><Key.shift><Key.shift><Key.shift><Key.shift><Key.shift><Key.shift><Key.shift><Key.shift><Key.shift><Key.shift><Key.shift><Key.shift><Key.shift><Key.shift><Key.shift><Key.shift><Key.shift><Key.shift><Key.shift><Key.shift><Key.shift><Key.shift><Key.shift><Key.shift><Key.shift><Key.shift><Key.shift><Key.shift><Key.shift><Key.shift><Key.shift><Key.shift><Key.shift><Key.shift><Key.shift><Key.shift><Key.shift><Key.shift><Key.shift><Key.shift><Key.shift><Key.shift><Key.shift><Key.shift><Key.shift><Key.shift><Key.shift><Key.shift><Key.shift><Key.shift><Key.shift><Key.shift><Key.shift><Key.shift><Key.shift><Key.shift><Key.shift><Key.shift><Key.shift><Key.shift><Key.shift><Key.shift>).<Key.space><Key.shift><Key.shift><Key.shift><Key.shift><Key.shift><Key.shift><Key.shift><Key.shift><Key.shift><Key.shift>They<Key.space>analze<Key.space><Key.backspace><Key.backspace><Key.backspace>yze<Key.space>sales<Key.space>metrics,<Key.space>revenue<Key.space>figures,<Key.space>conversion<Key.space>rates,<Key.space>and<Key.space>other<Key.space>relevant<Key.space>data<Key.space>to<Key.space>evaluate<Key.space>progress<Key.space>and<Key.space>identify<Key.space>areas<Key.space>for<Key.space>improvement.<Key.space><Key.shift>This<Key.space>performance<Key.space>revie
Screenshot: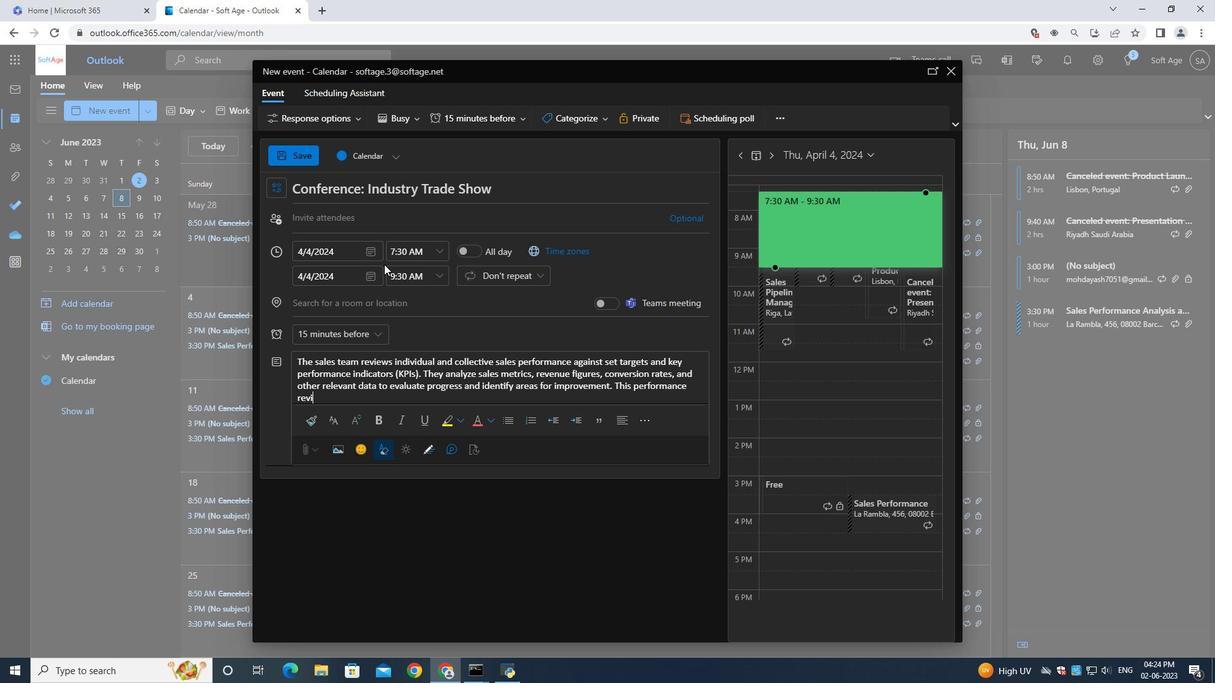 
Action: Mouse moved to (378, 258)
Screenshot: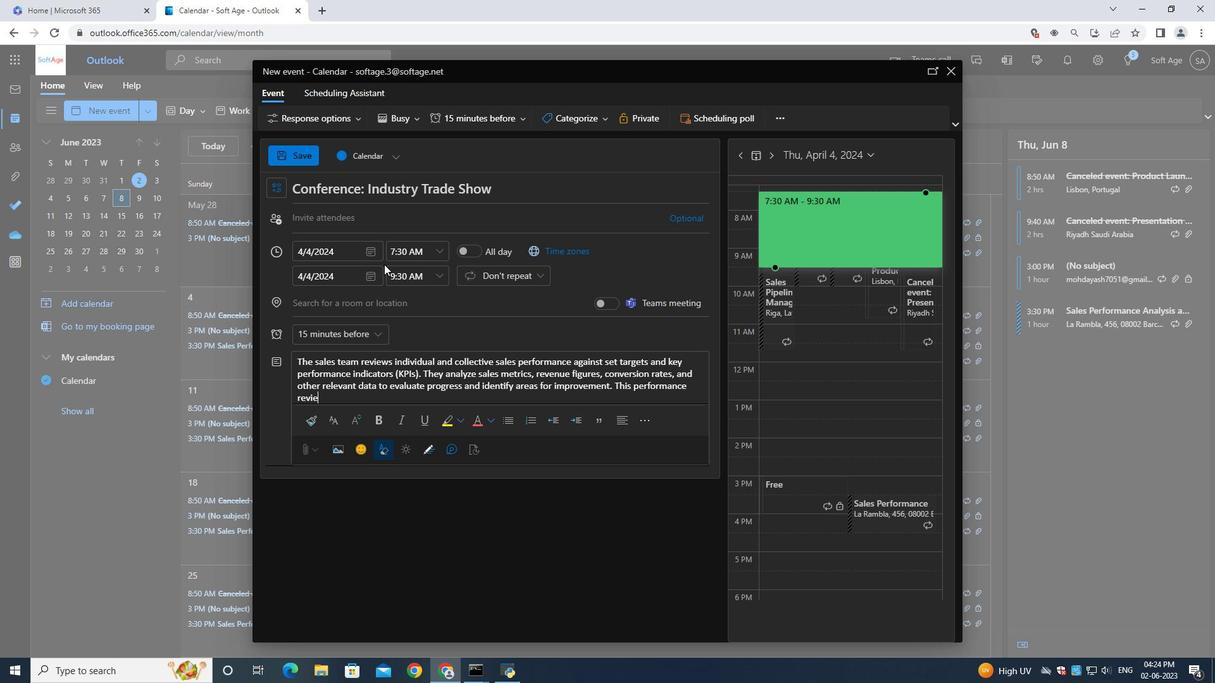 
Action: Key pressed w
Screenshot: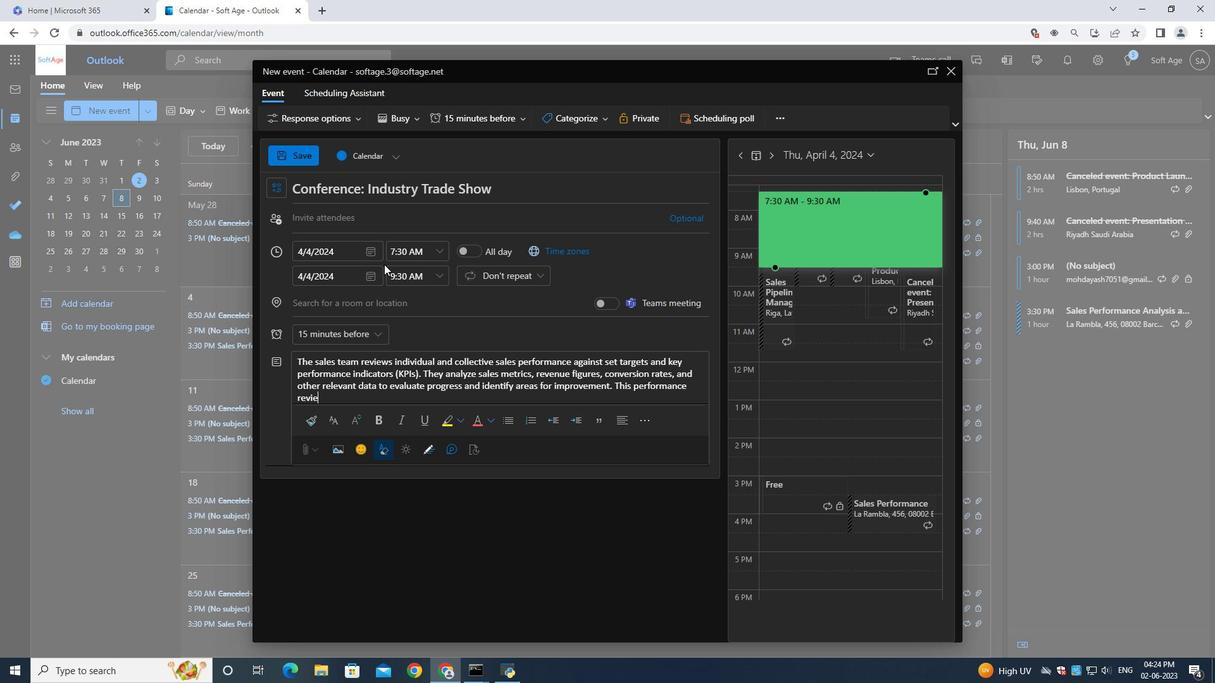 
Action: Mouse moved to (377, 257)
Screenshot: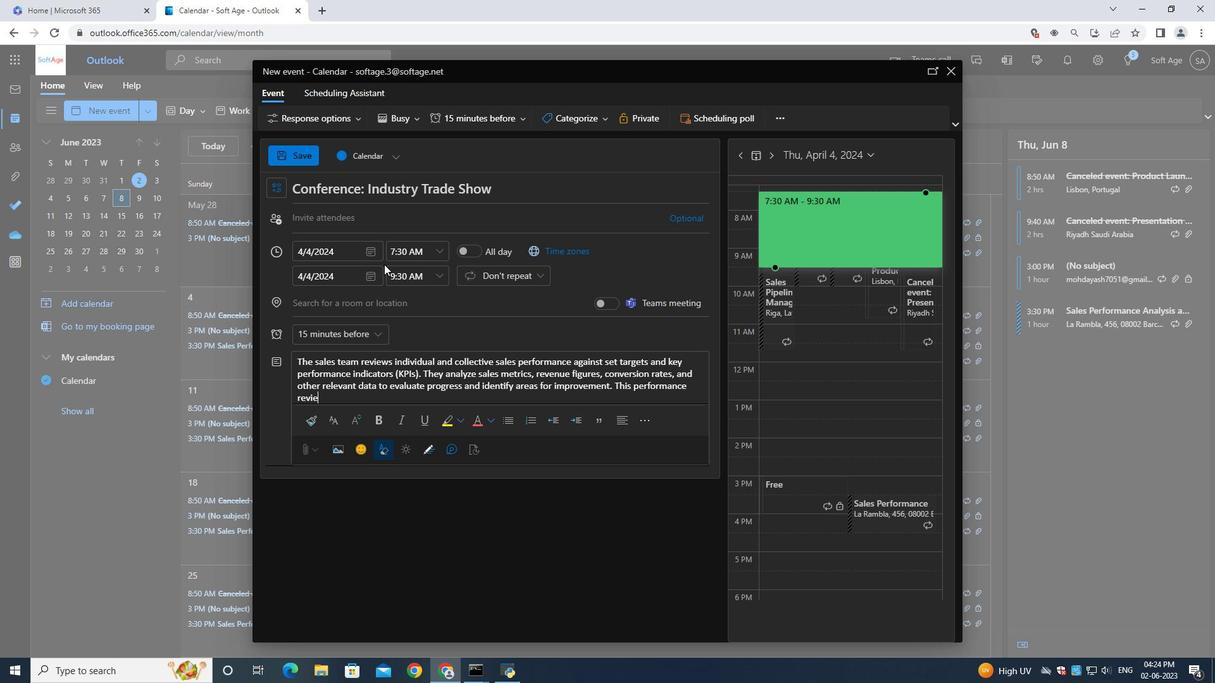 
Action: Key pressed <Key.space>helps<Key.space><Key.shift>identify<Key.space>adjustment<Key.space>or<Key.space>additional<Key.space>support.
Screenshot: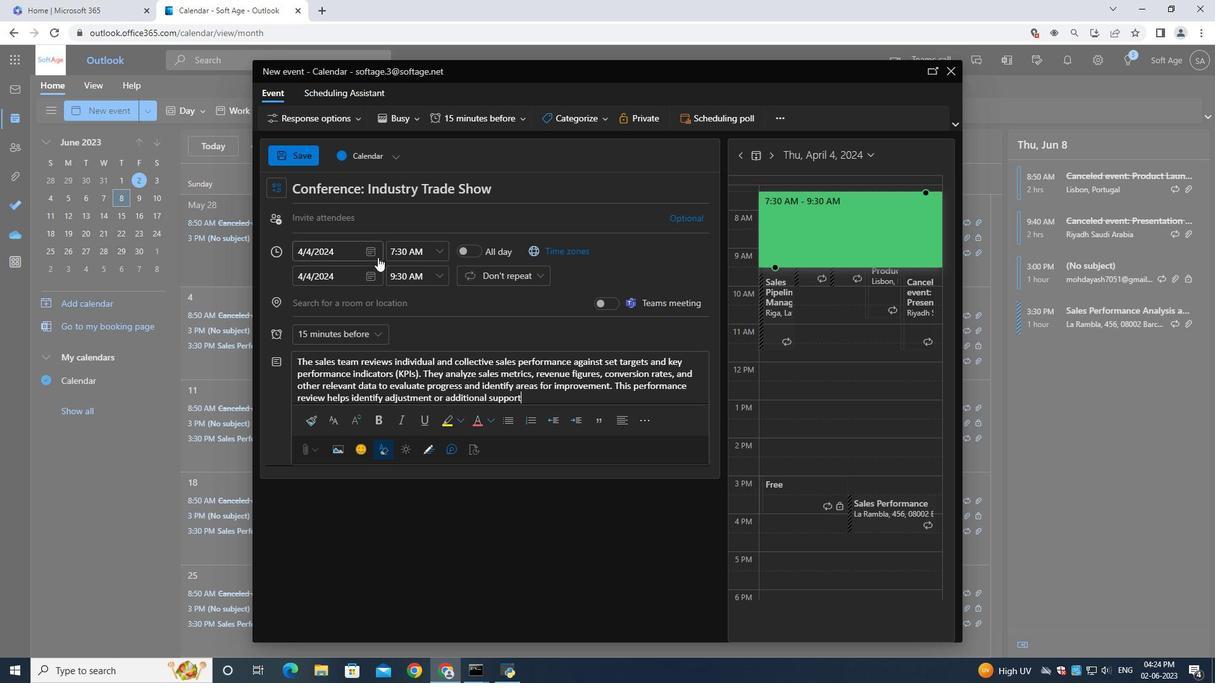 
Action: Mouse moved to (579, 121)
Screenshot: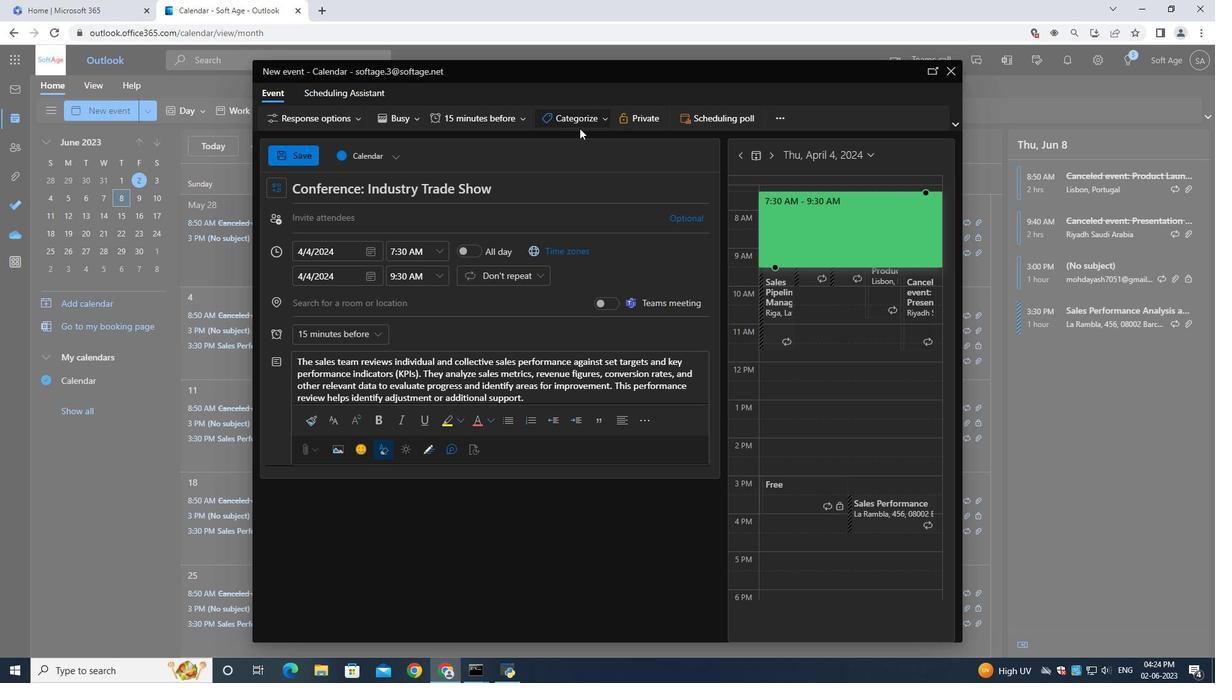 
Action: Mouse pressed left at (579, 121)
Screenshot: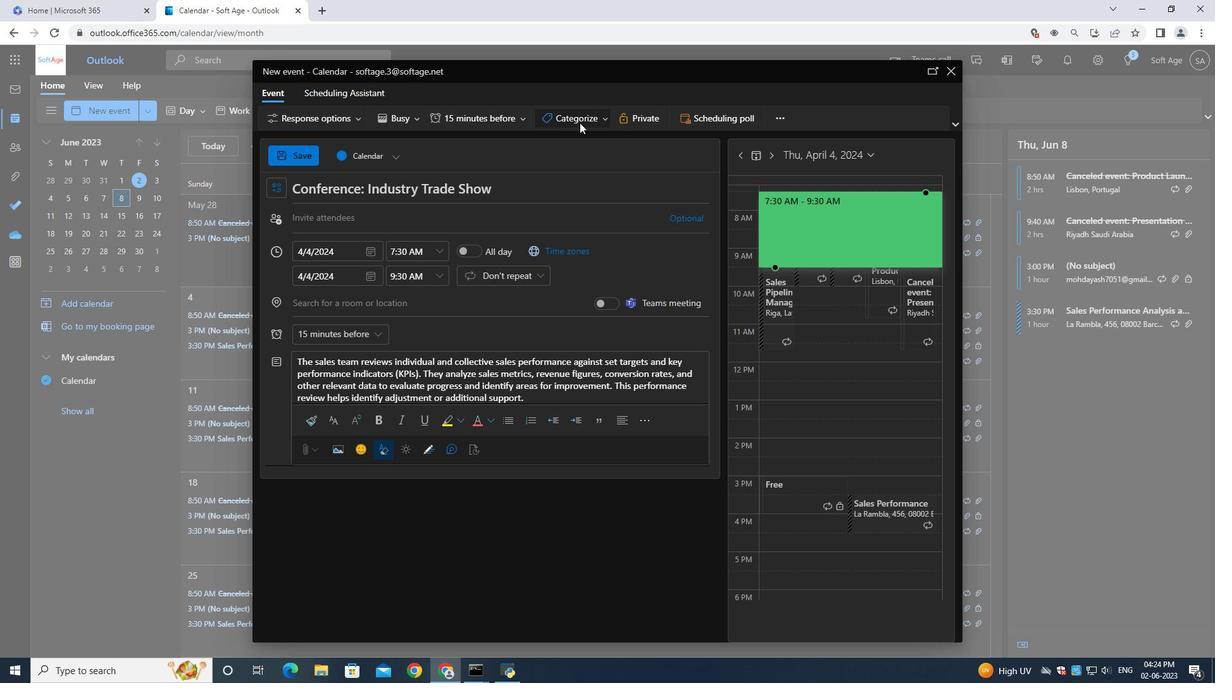 
Action: Mouse moved to (577, 165)
Screenshot: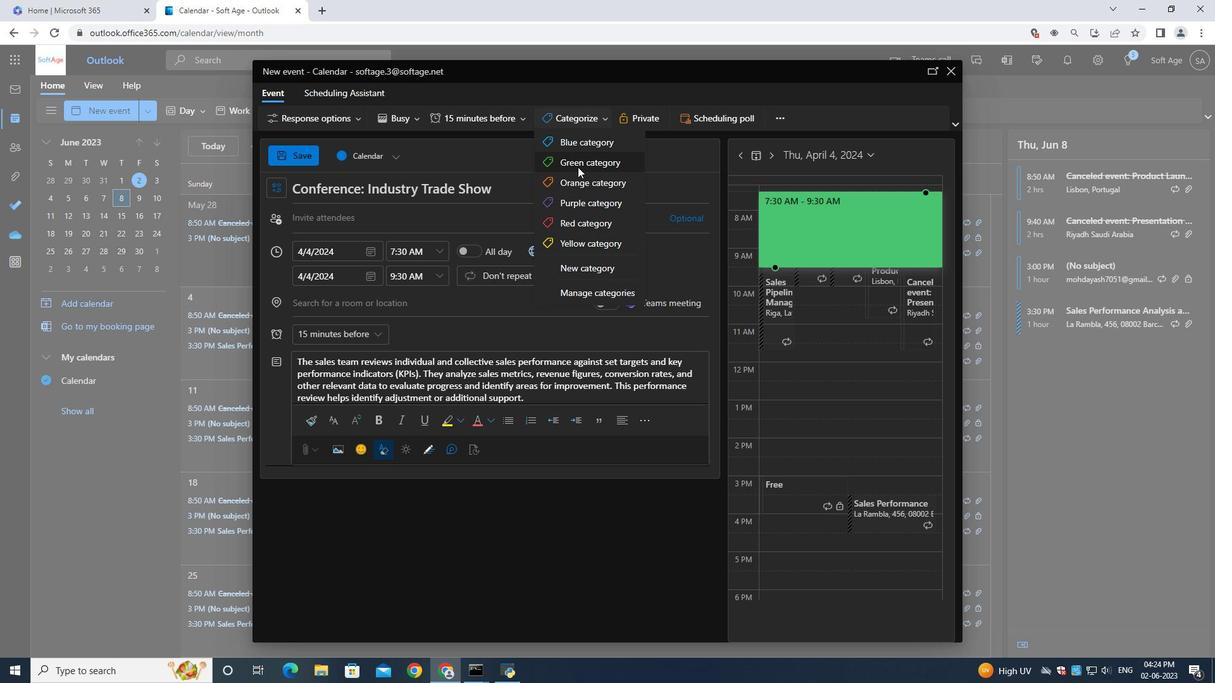 
Action: Mouse pressed left at (577, 165)
Screenshot: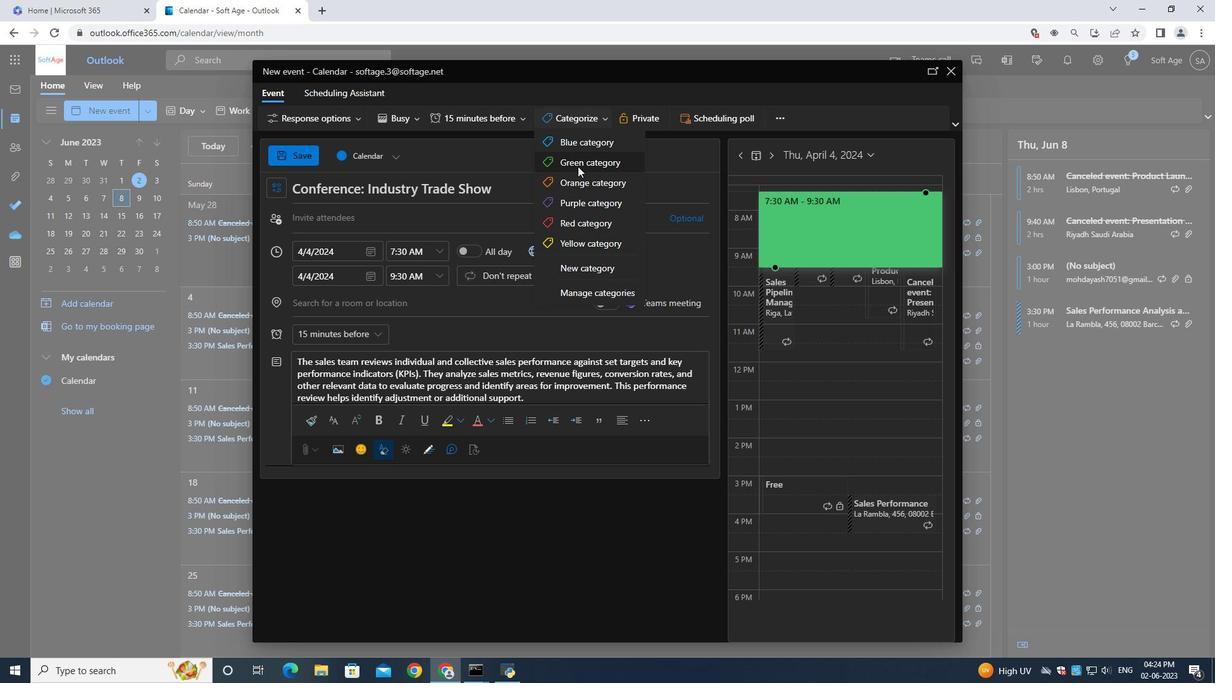 
Action: Mouse moved to (375, 295)
Screenshot: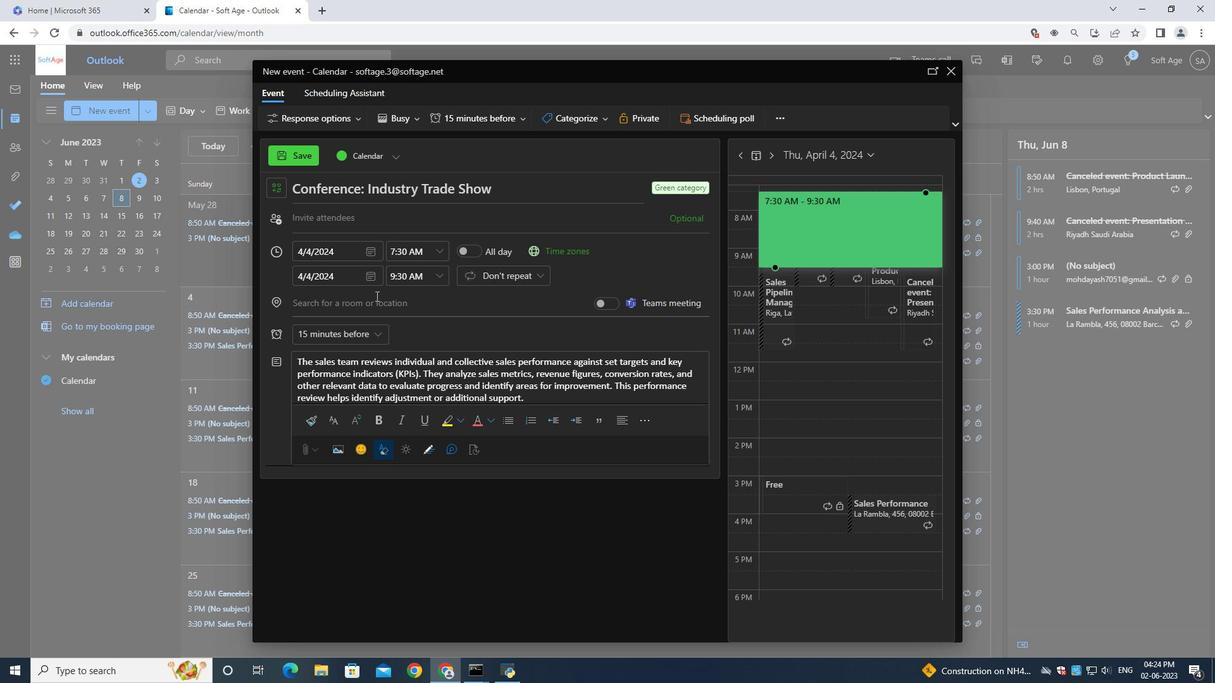 
Action: Mouse pressed left at (375, 295)
Screenshot: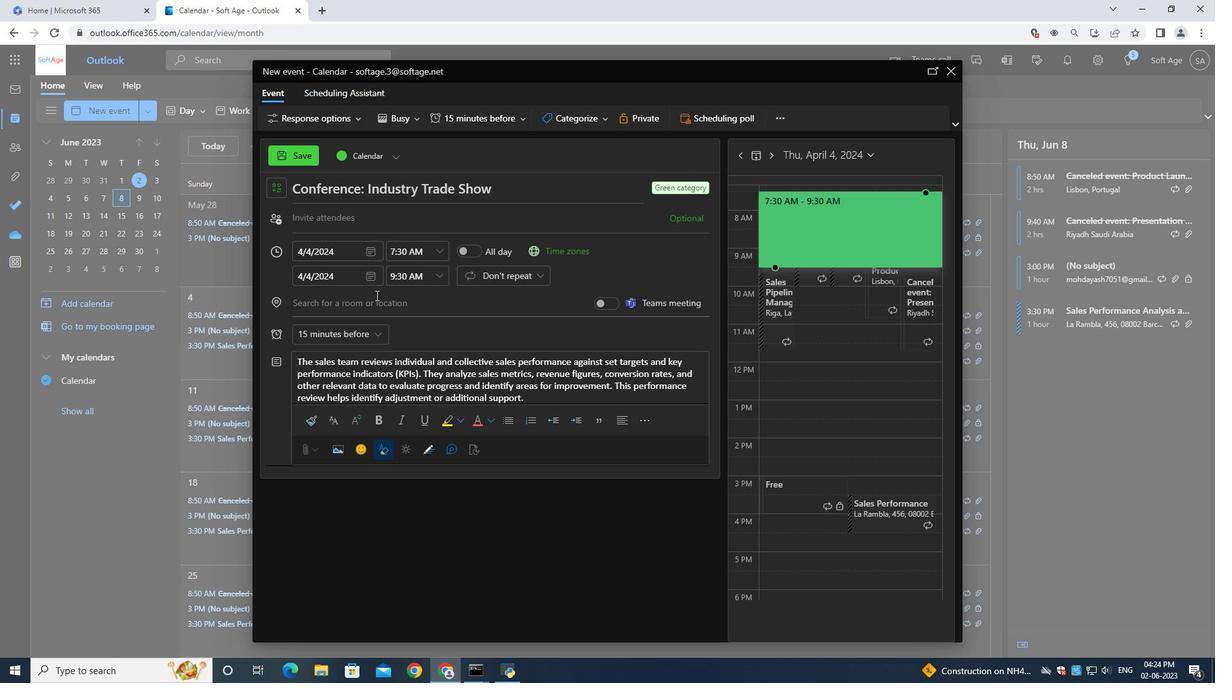 
Action: Mouse moved to (372, 301)
Screenshot: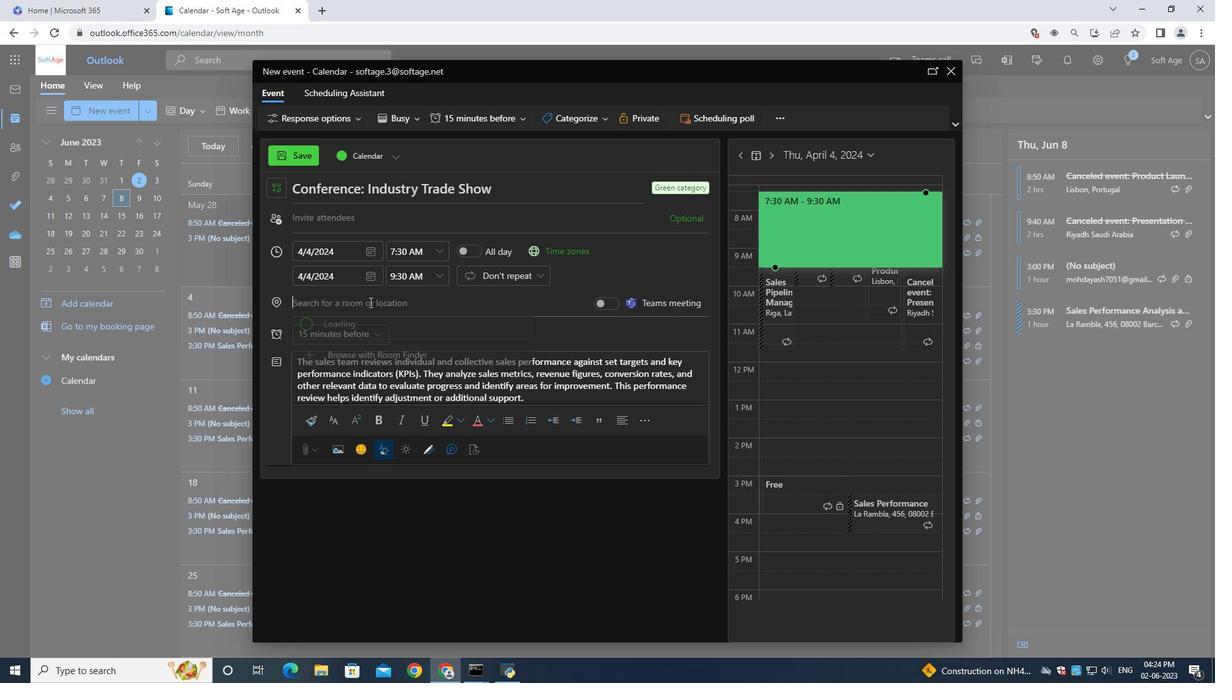 
Action: Key pressed 987<Key.space><Key.shift>Luxembourg<Key.space><Key.shift>Gardens,<Key.space><Key.shift>Paris,<Key.space><Key.shift>France
Screenshot: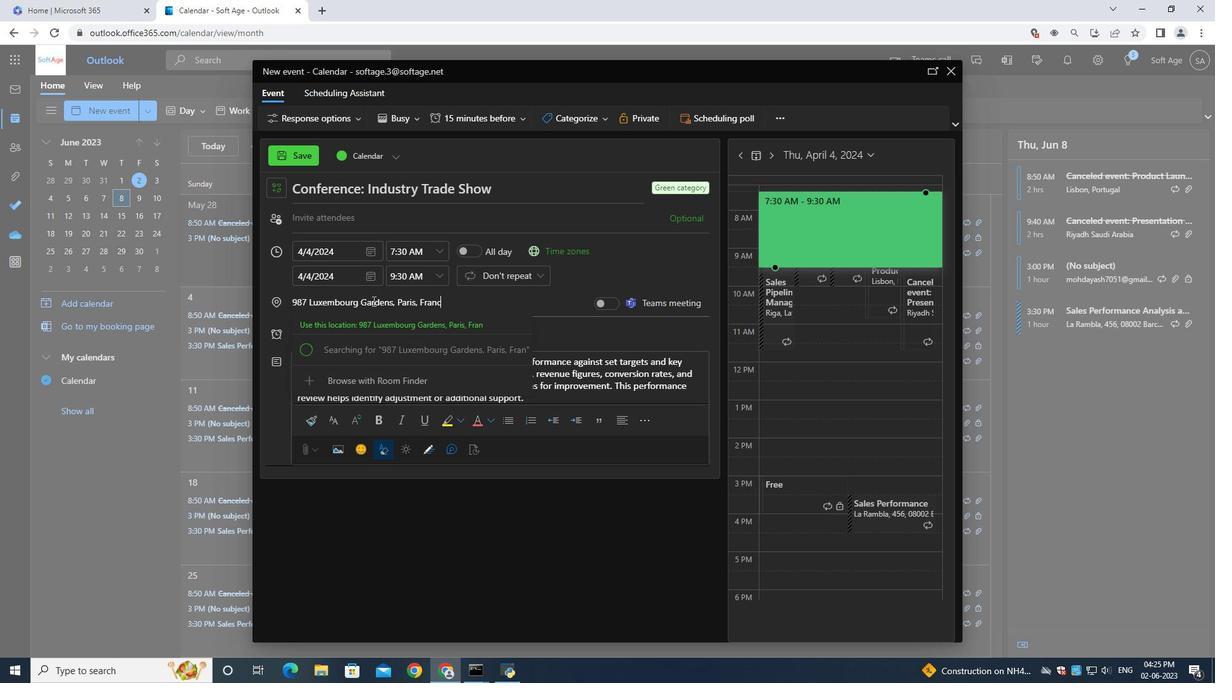 
Action: Mouse moved to (398, 226)
Screenshot: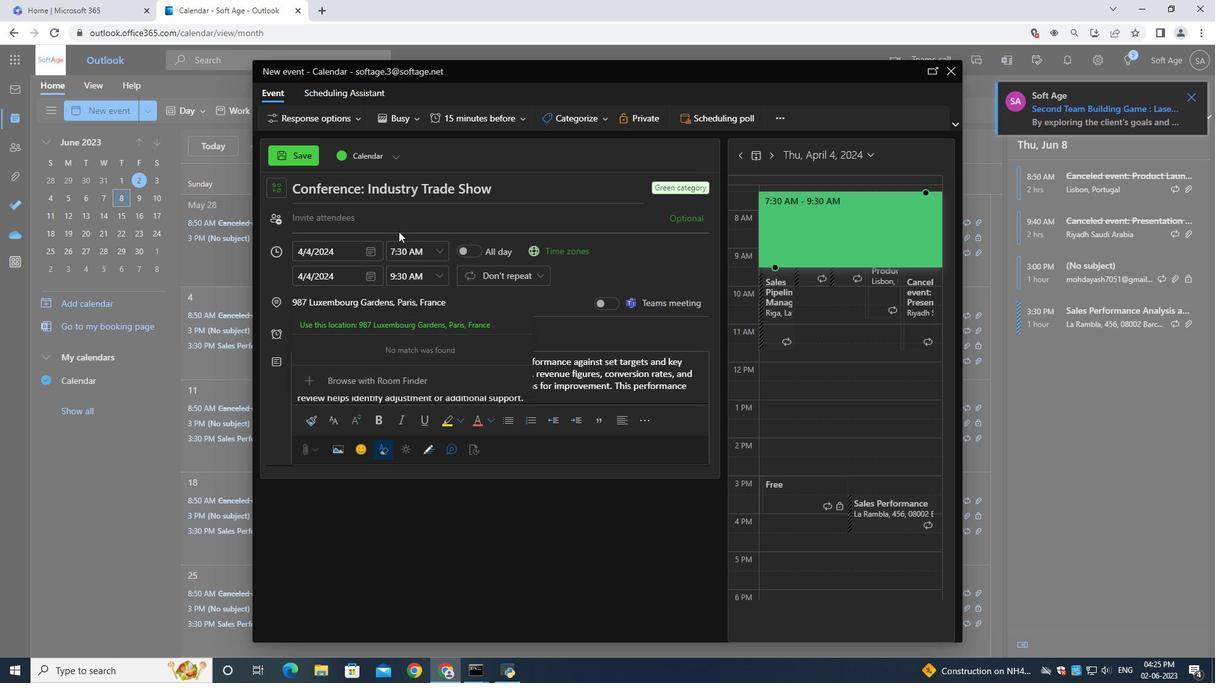 
Action: Mouse pressed left at (398, 226)
Screenshot: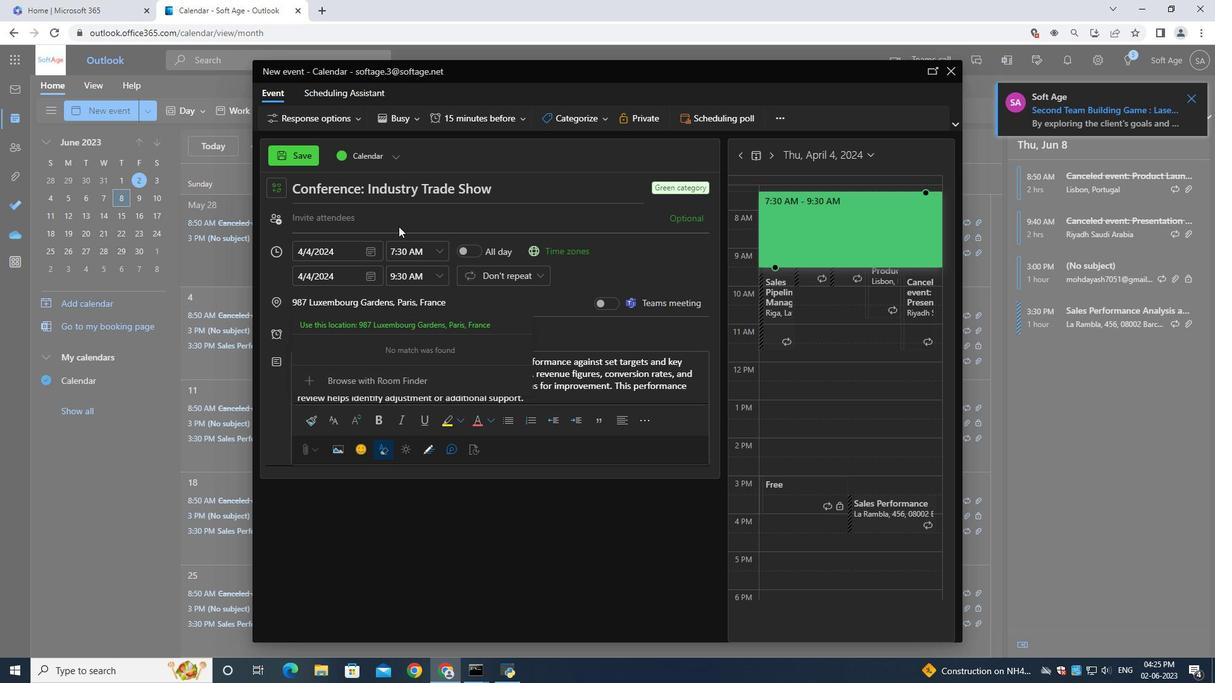 
Action: Mouse moved to (407, 220)
Screenshot: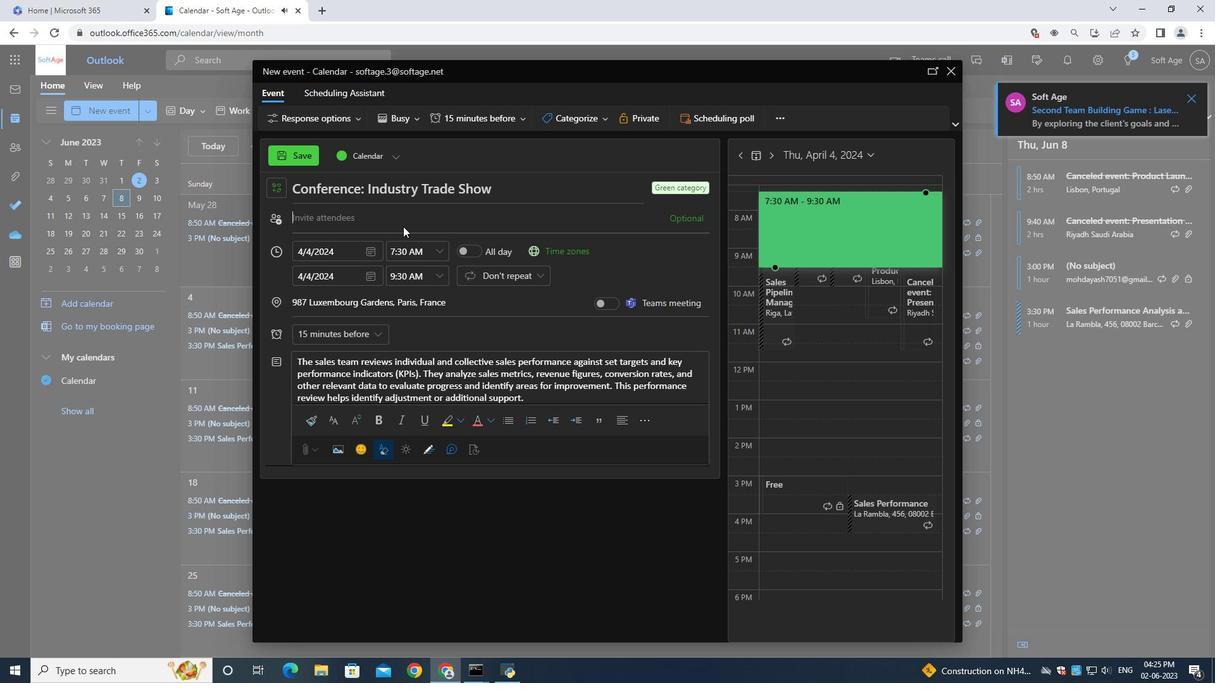 
Action: Key pressed <Key.shift>Softage.9<Key.shift>@softage.net
Screenshot: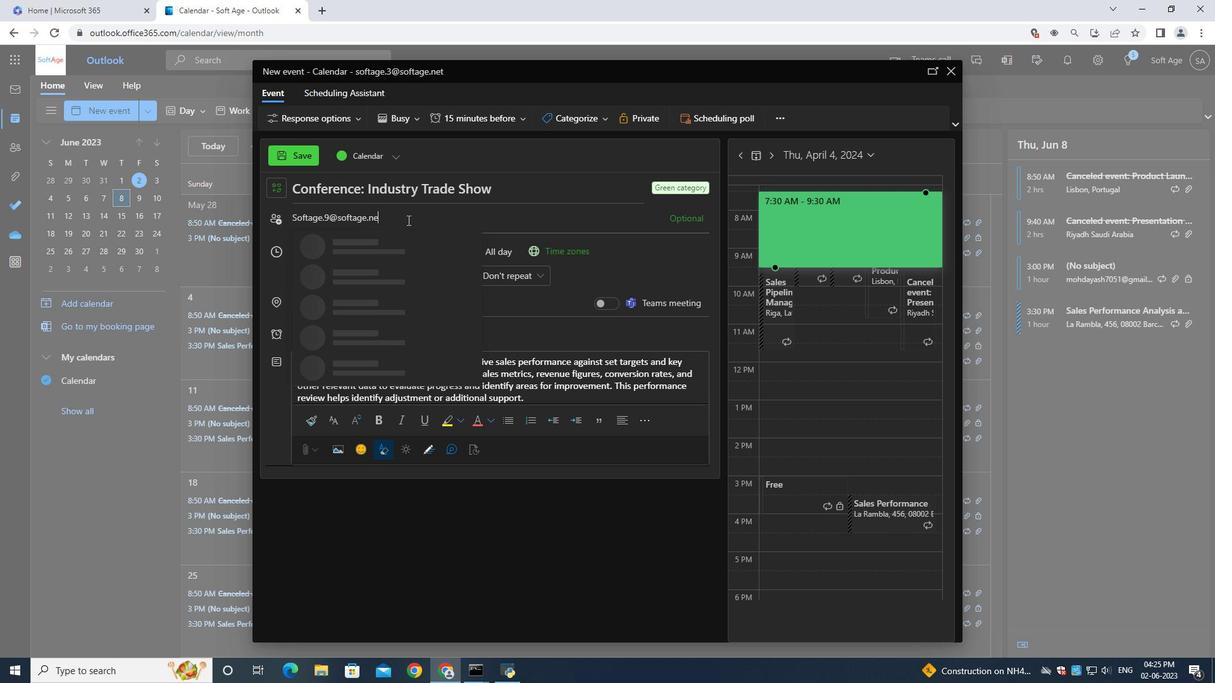 
Action: Mouse moved to (412, 239)
Screenshot: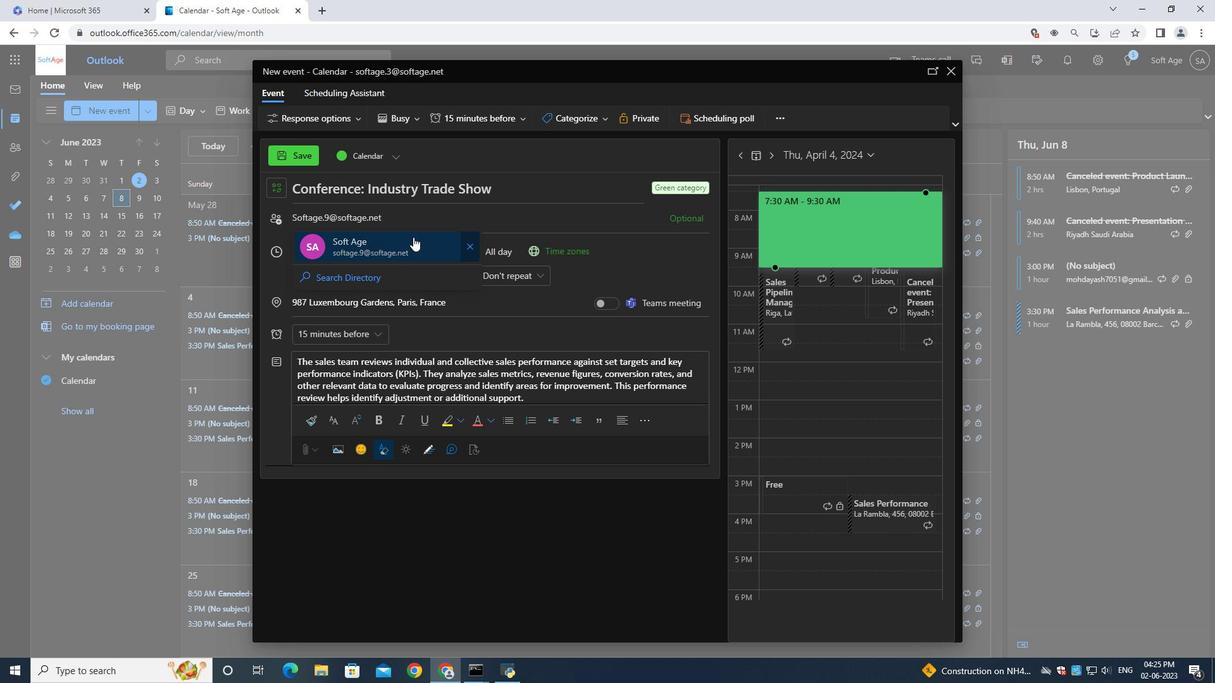 
Action: Mouse pressed left at (412, 239)
Screenshot: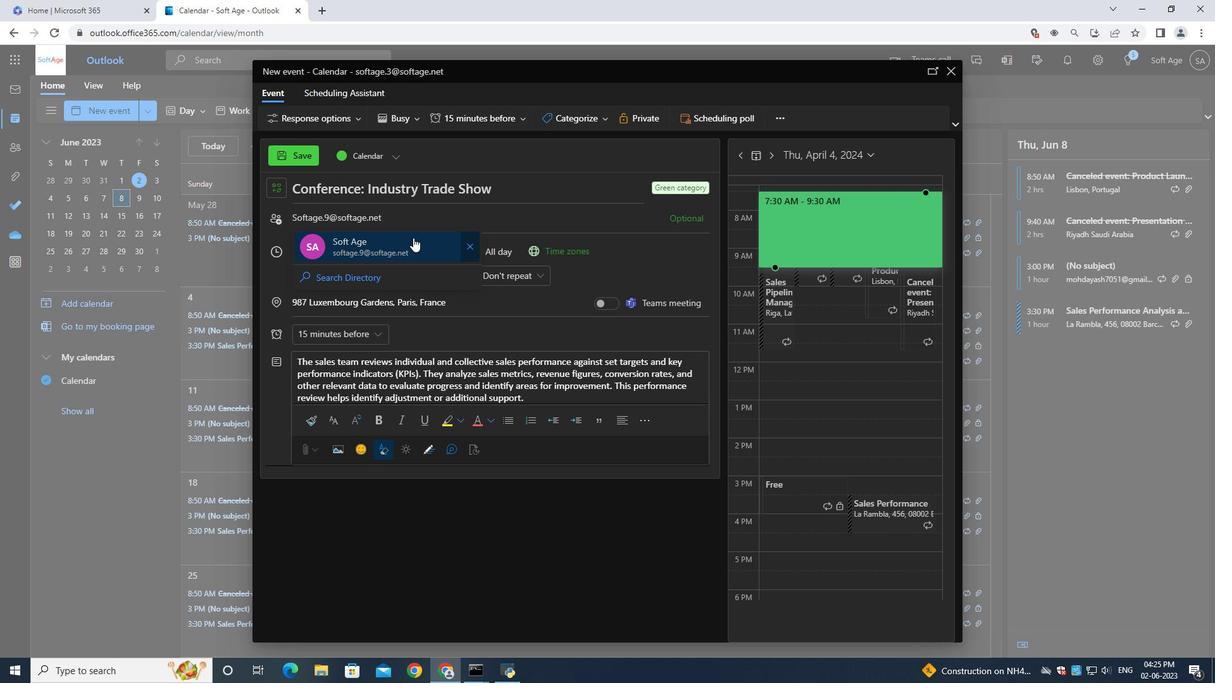 
Action: Mouse moved to (412, 231)
Screenshot: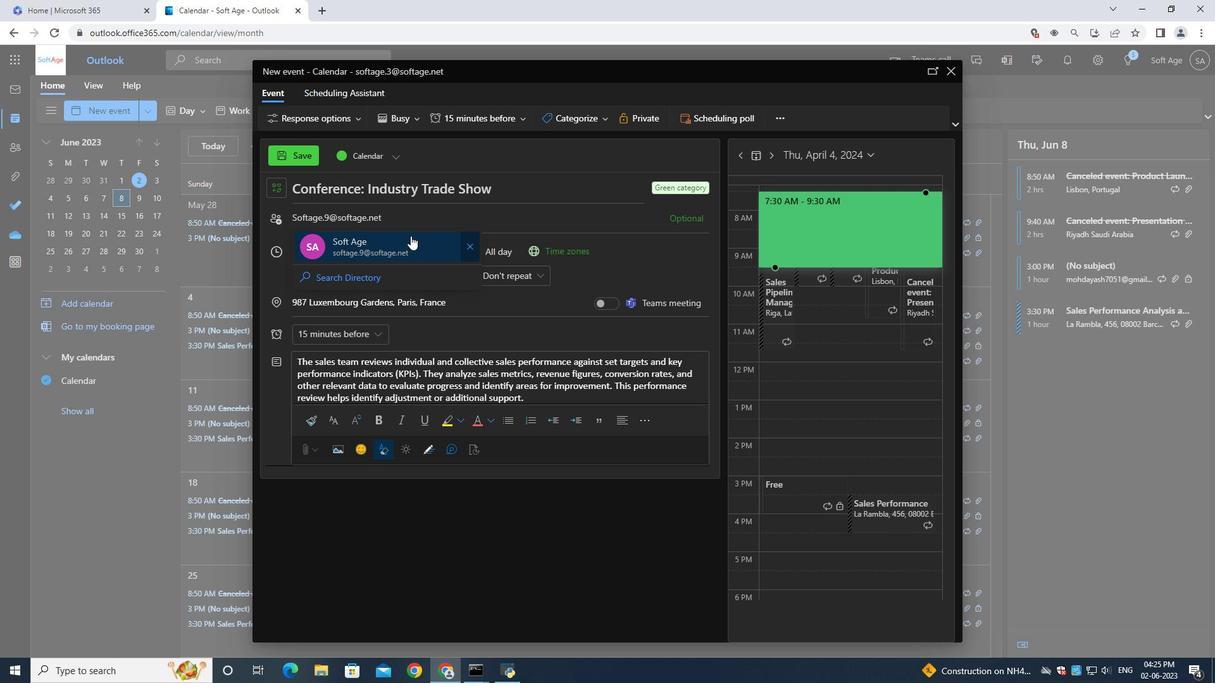 
Action: Key pressed softage.10<Key.shift>@softage.net
Screenshot: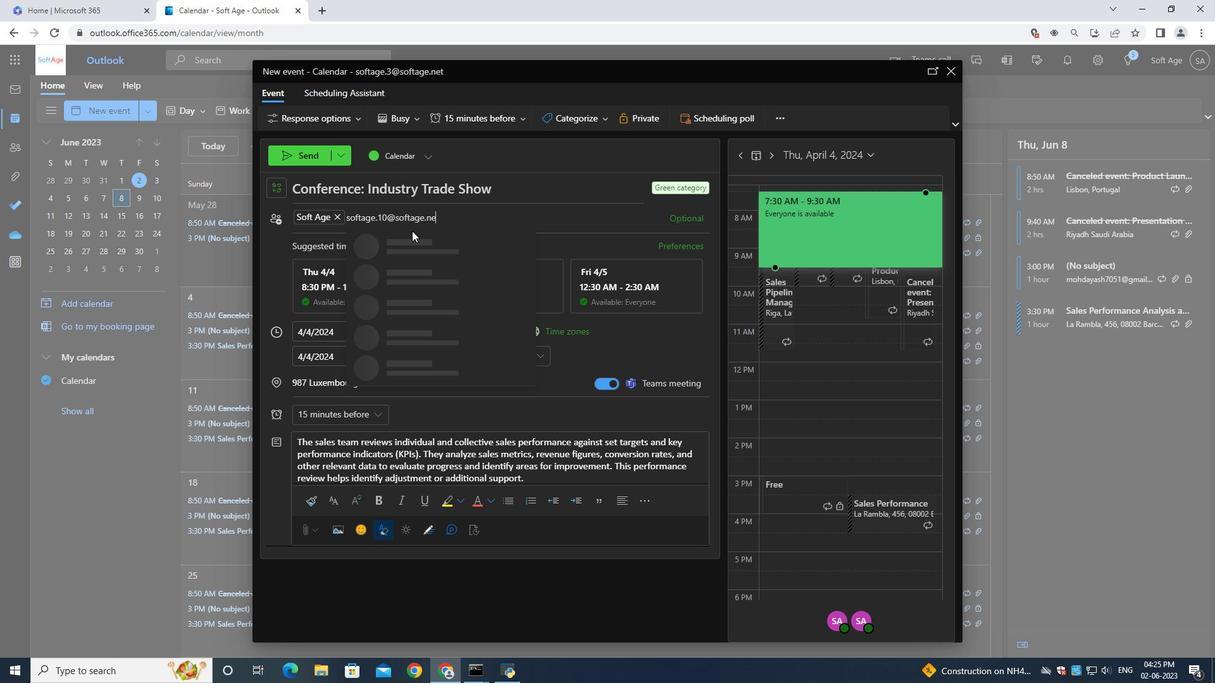 
Action: Mouse moved to (437, 240)
Screenshot: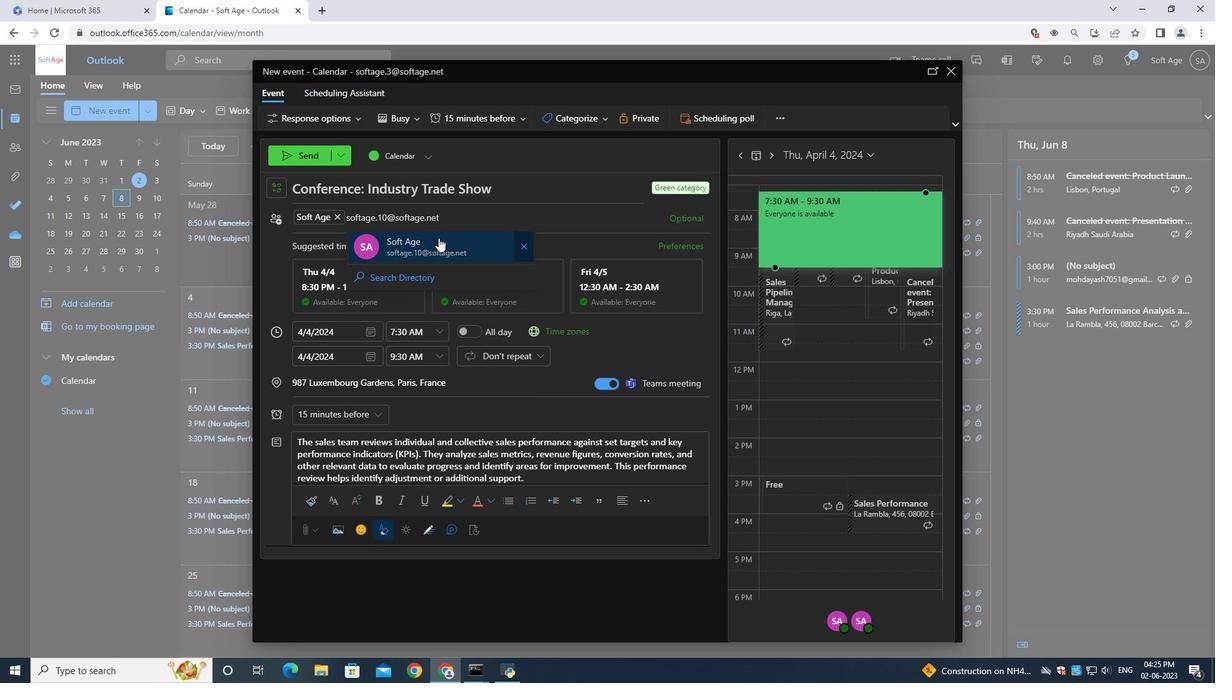 
Action: Mouse pressed left at (437, 240)
Screenshot: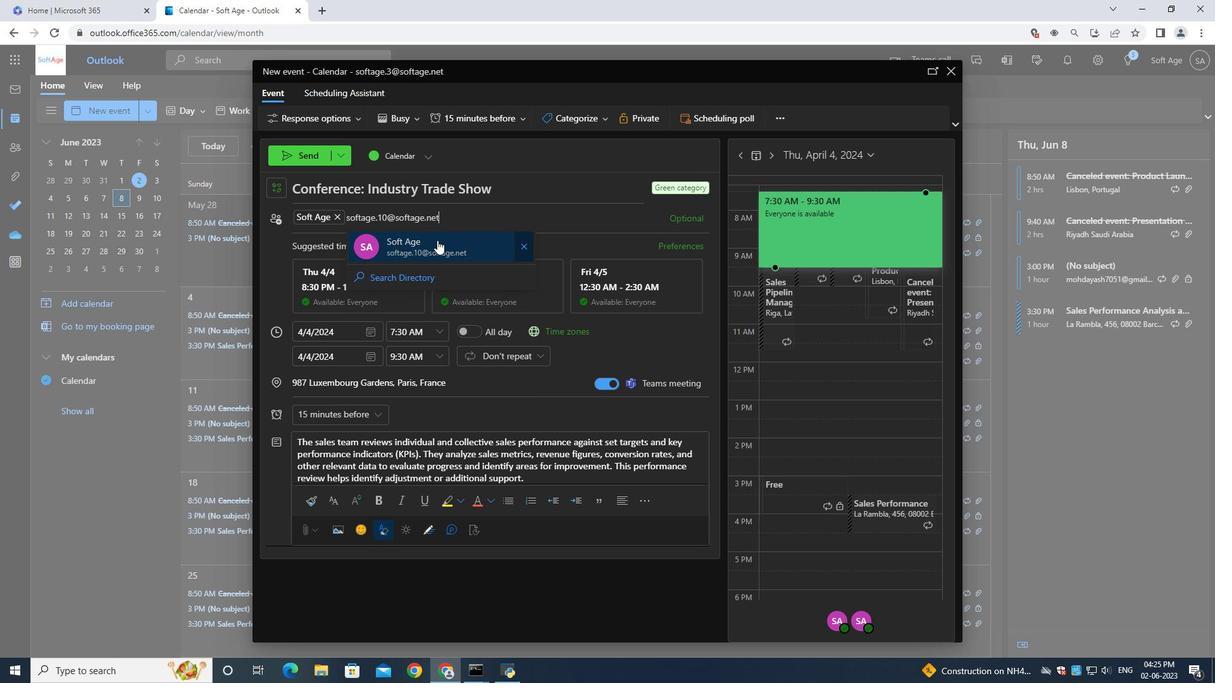 
Action: Mouse moved to (352, 415)
Screenshot: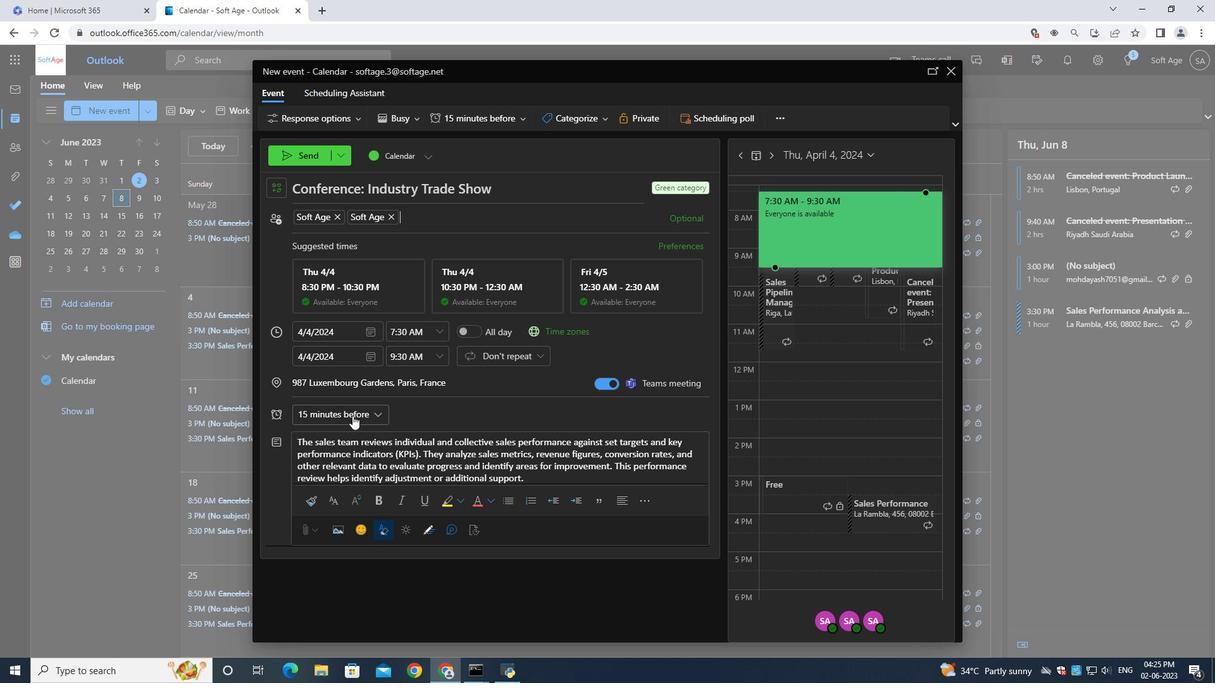 
Action: Mouse pressed left at (352, 415)
Screenshot: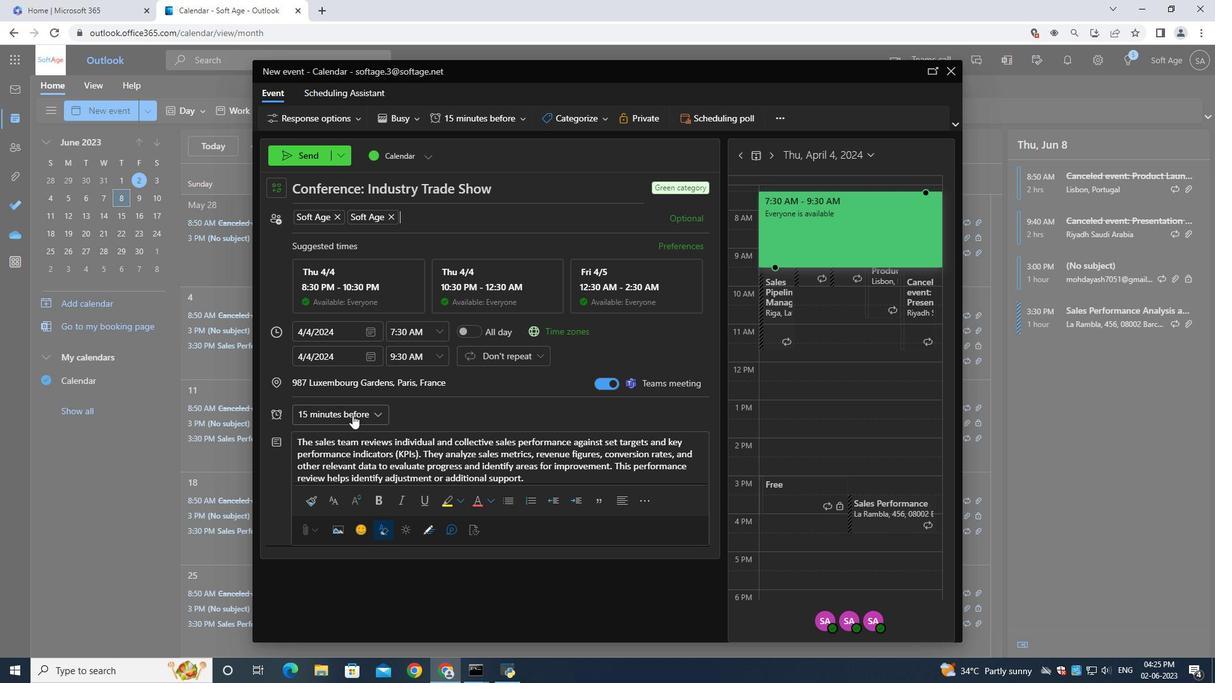 
Action: Mouse moved to (343, 205)
Screenshot: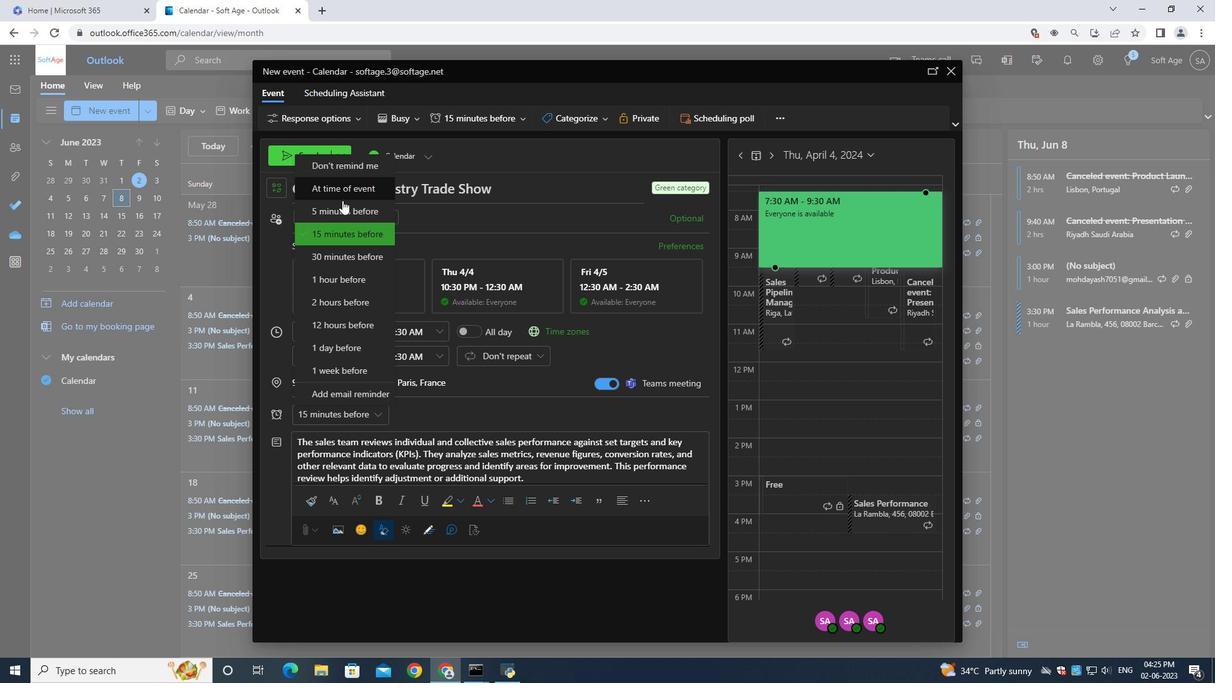 
Action: Mouse pressed left at (343, 205)
Screenshot: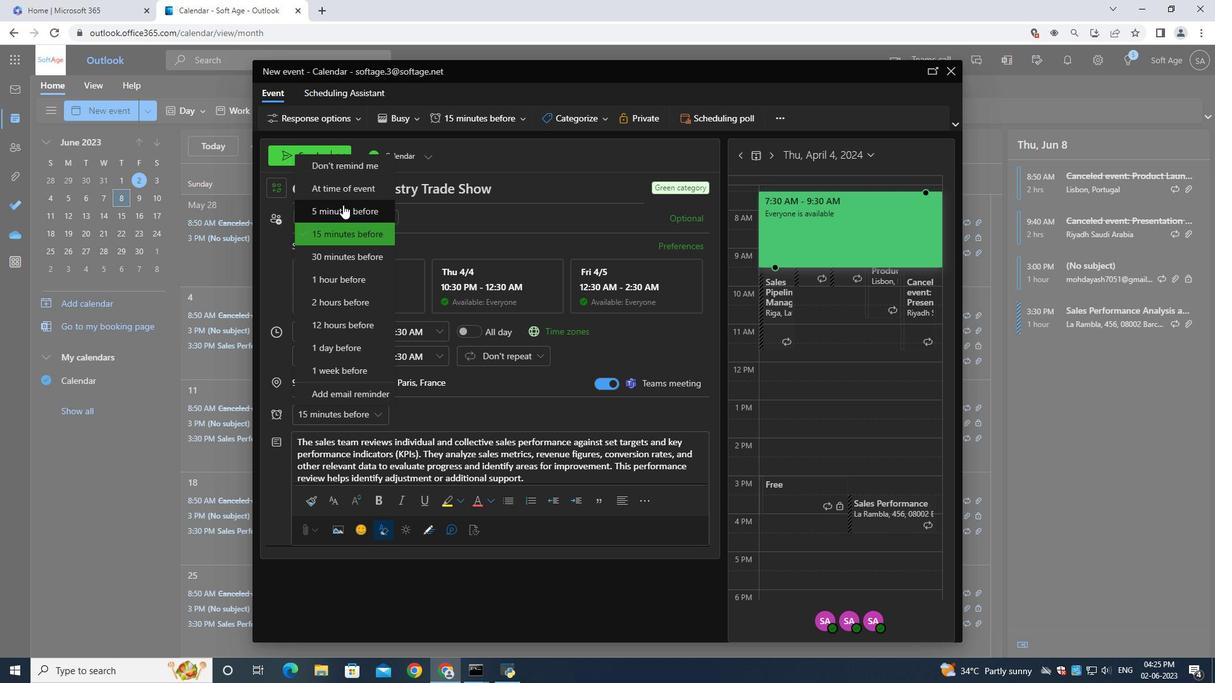 
Action: Mouse moved to (308, 161)
Screenshot: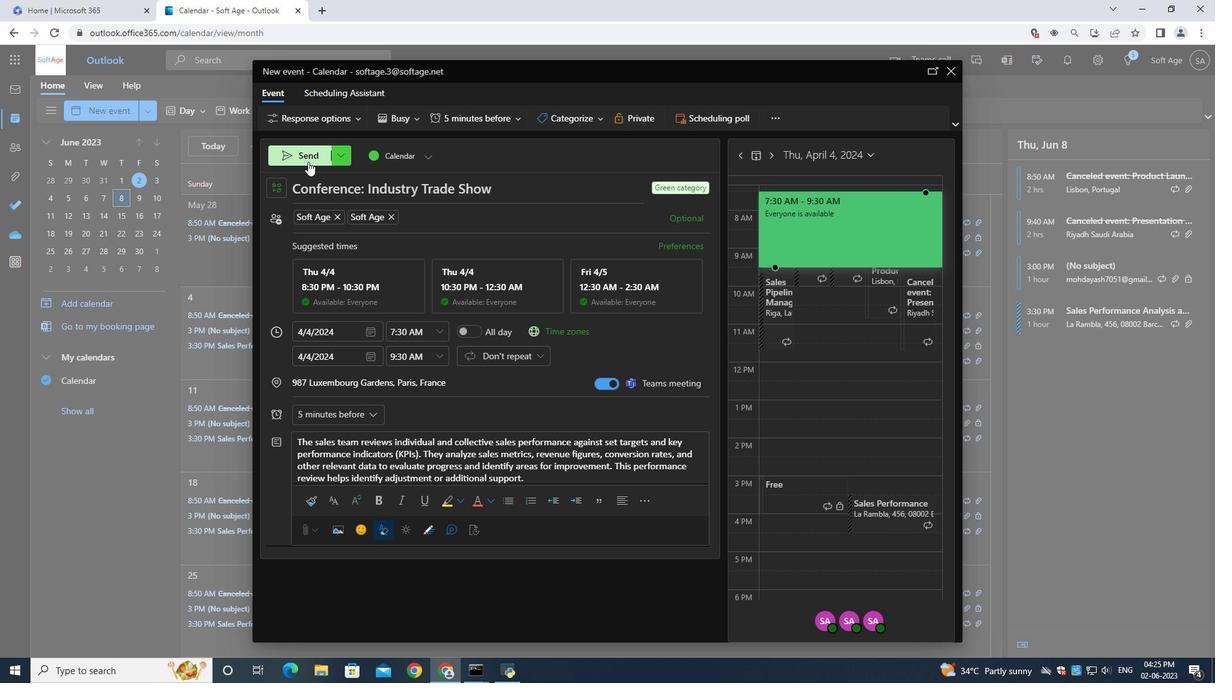 
Action: Mouse pressed left at (308, 161)
Screenshot: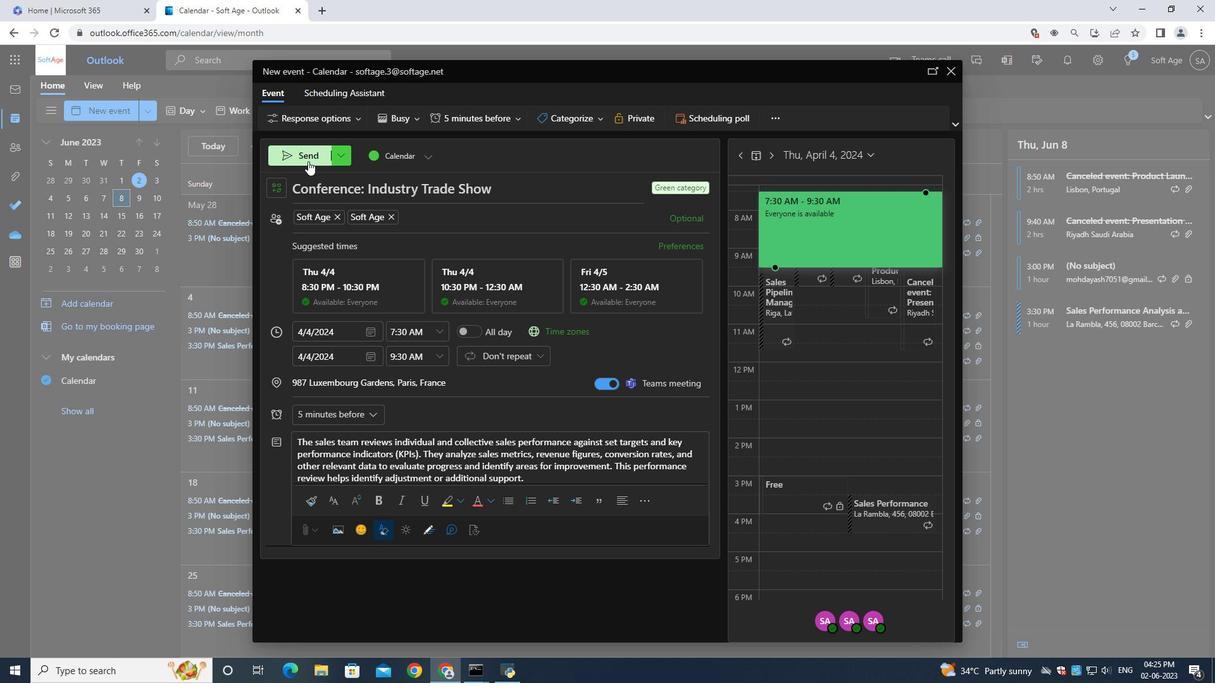 
Action: Mouse moved to (424, 288)
Screenshot: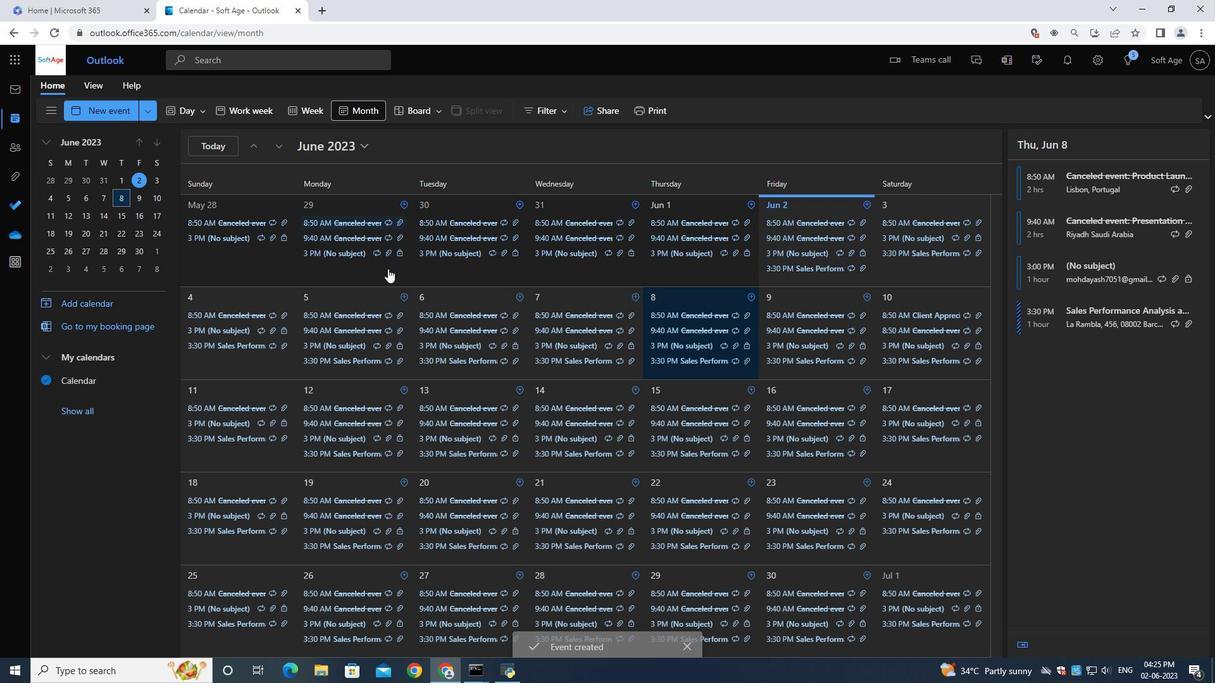 
